 Task: Sort the unsolved tickets in your groups, group by No group in descending order.
Action: Mouse moved to (30, 304)
Screenshot: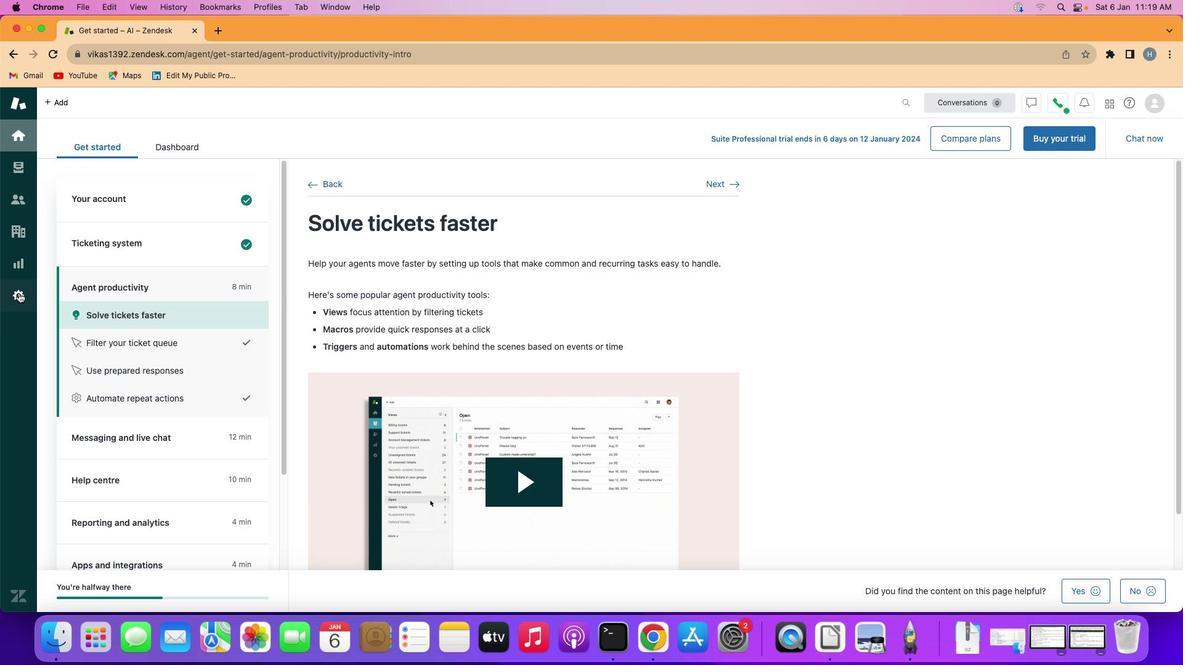 
Action: Mouse pressed left at (30, 304)
Screenshot: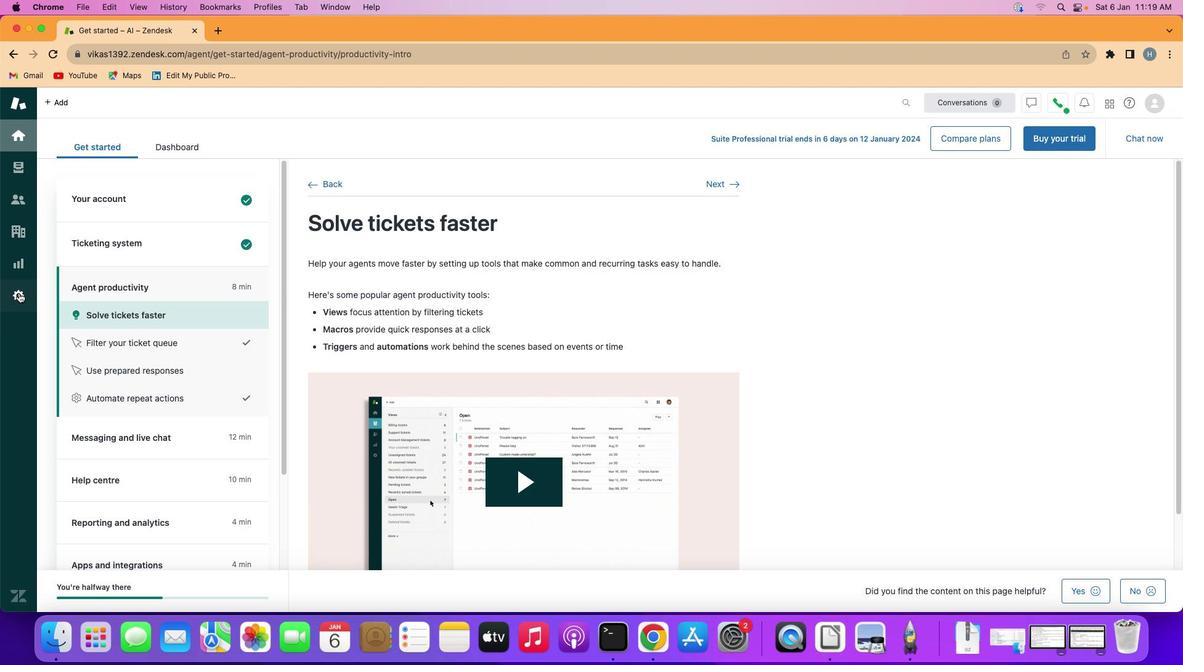 
Action: Mouse moved to (393, 500)
Screenshot: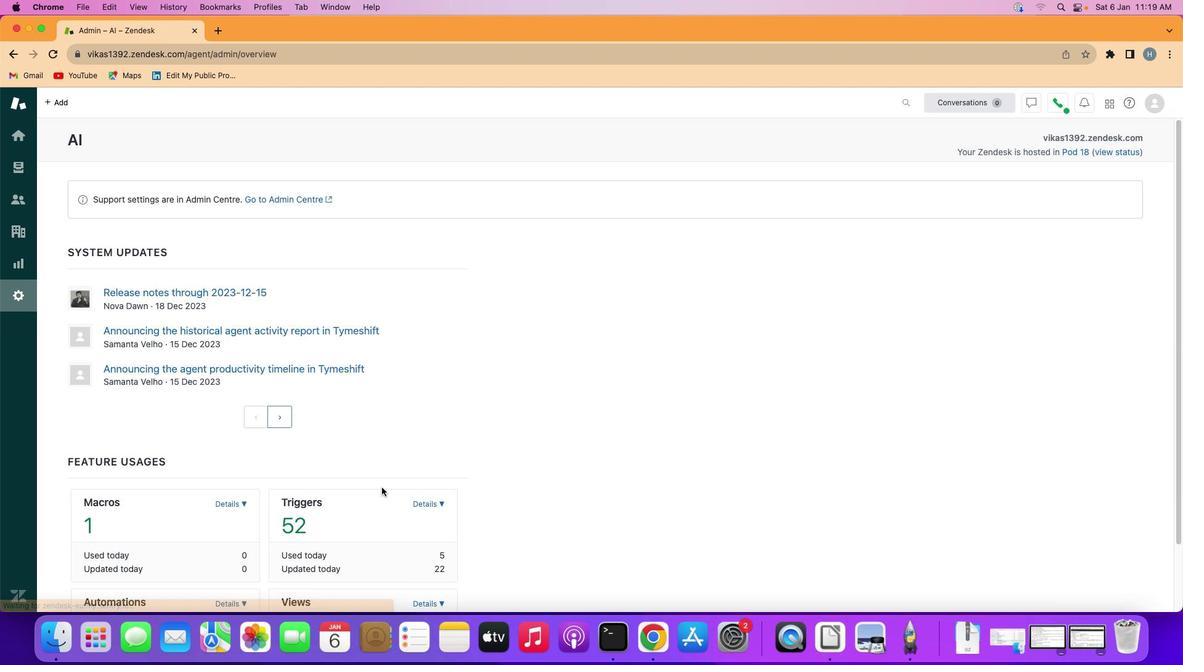 
Action: Mouse scrolled (393, 500) with delta (11, 12)
Screenshot: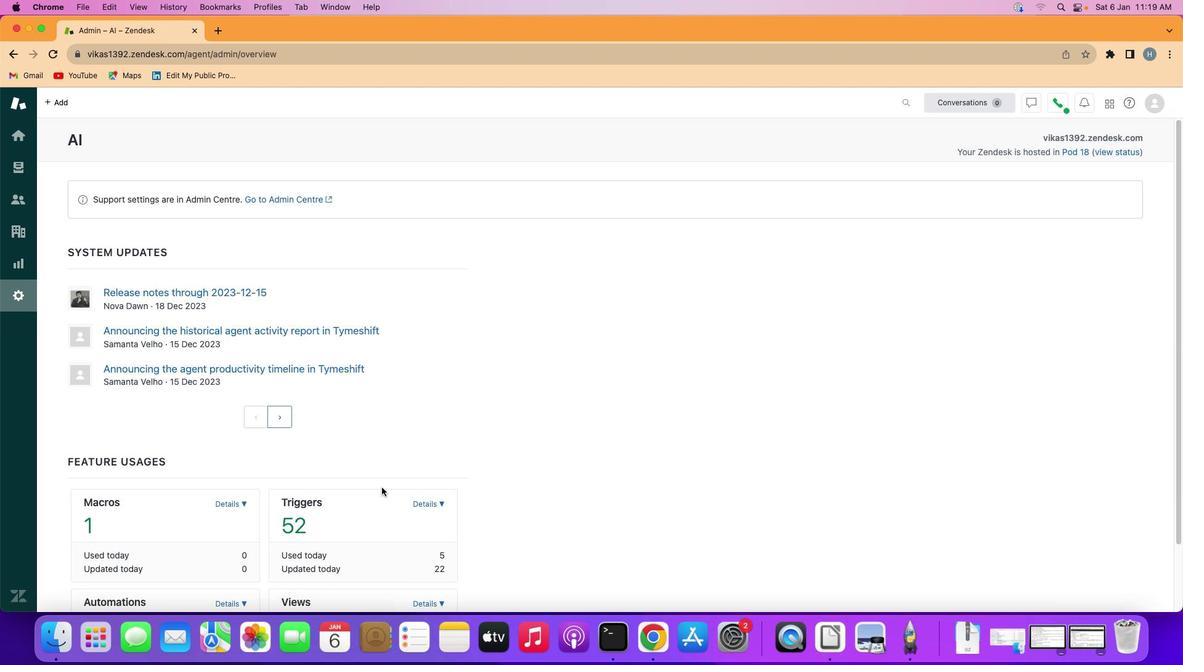
Action: Mouse moved to (393, 499)
Screenshot: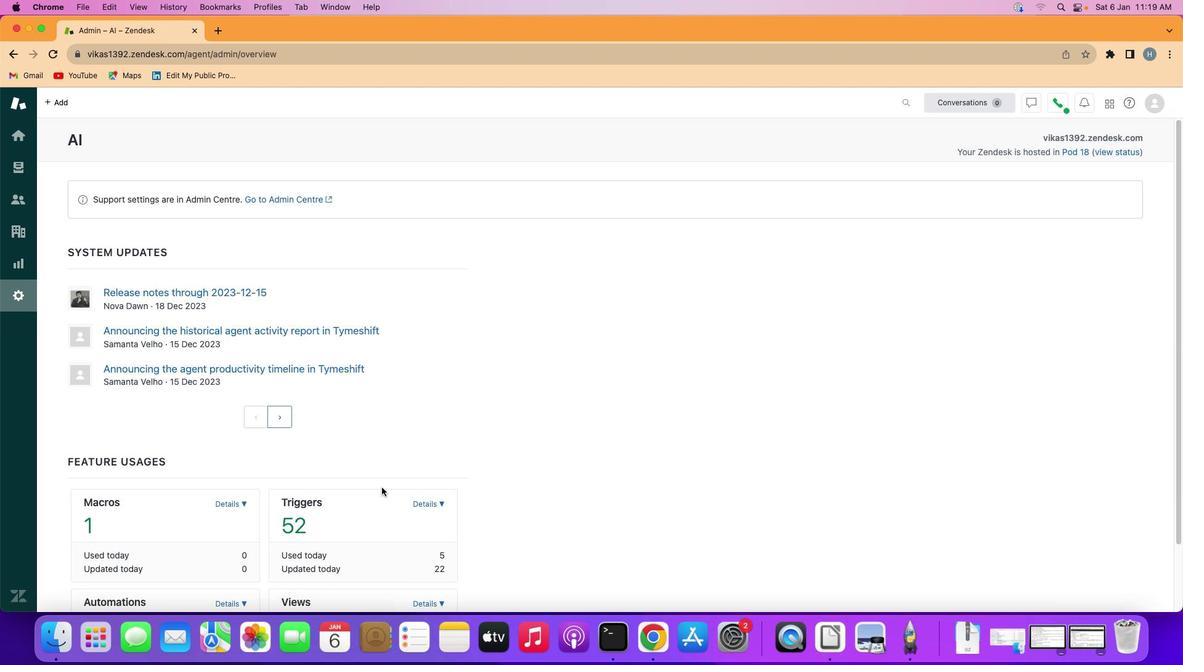 
Action: Mouse scrolled (393, 499) with delta (11, 10)
Screenshot: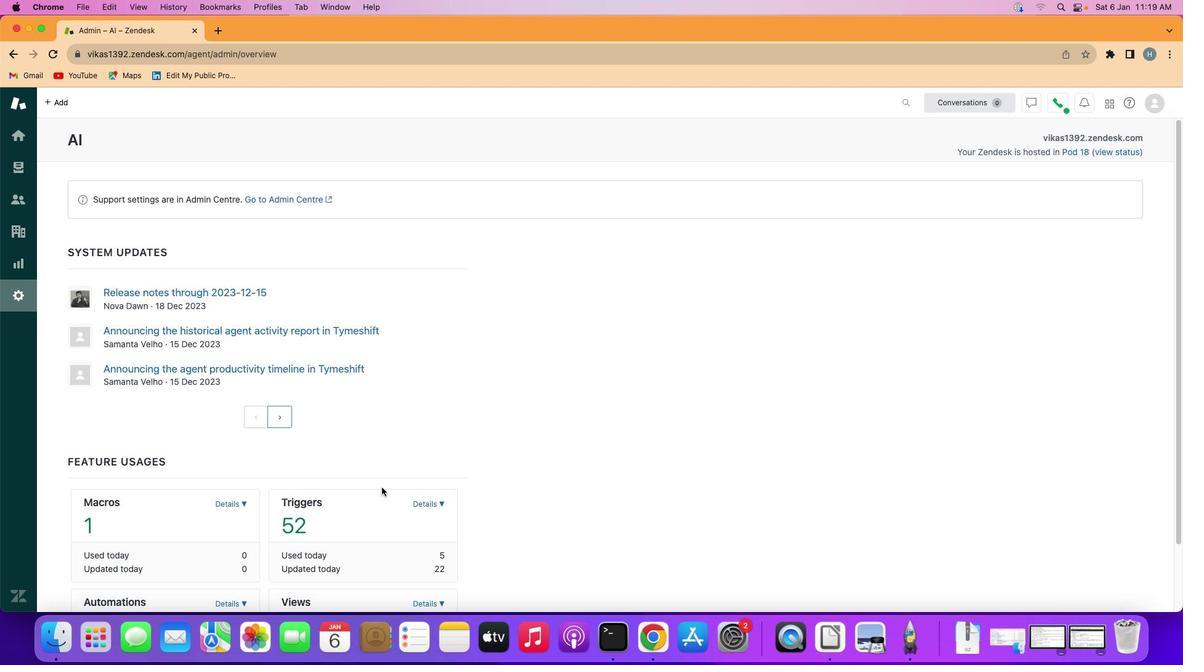 
Action: Mouse moved to (393, 499)
Screenshot: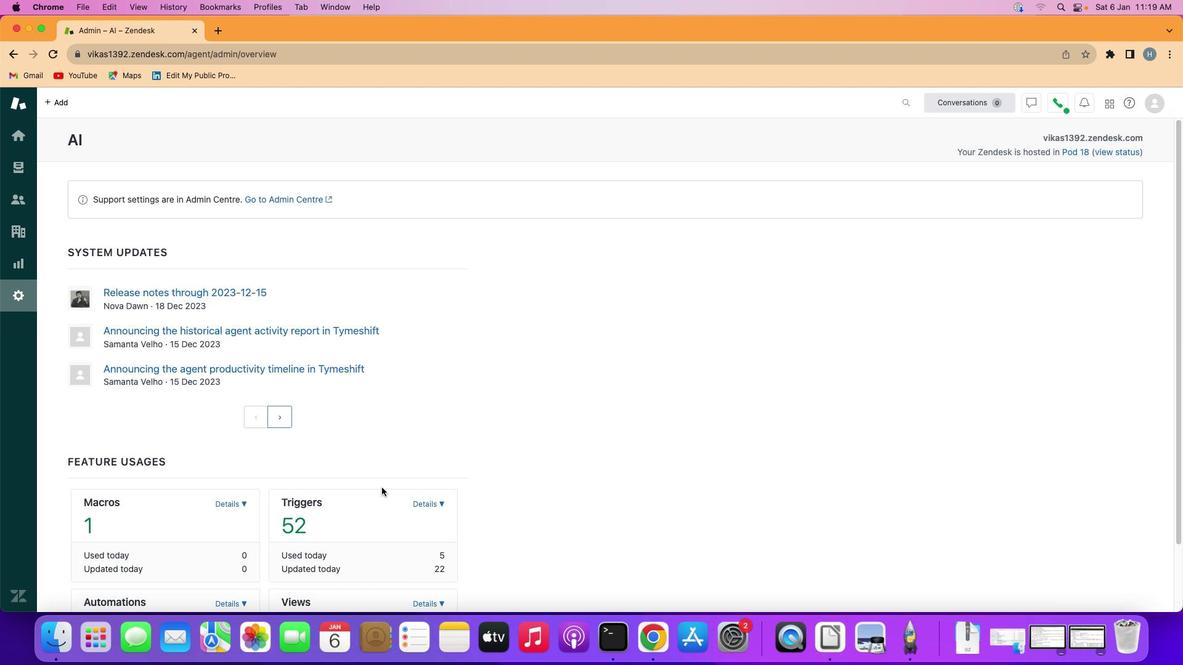 
Action: Mouse scrolled (393, 499) with delta (11, 11)
Screenshot: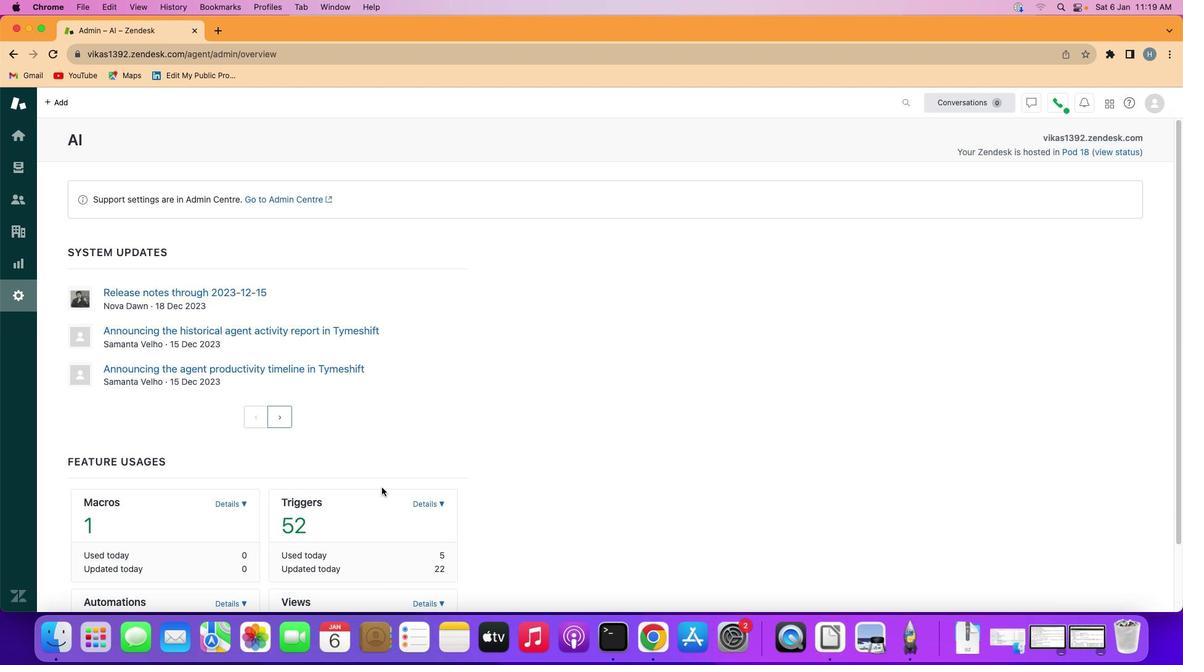 
Action: Mouse scrolled (393, 499) with delta (11, 9)
Screenshot: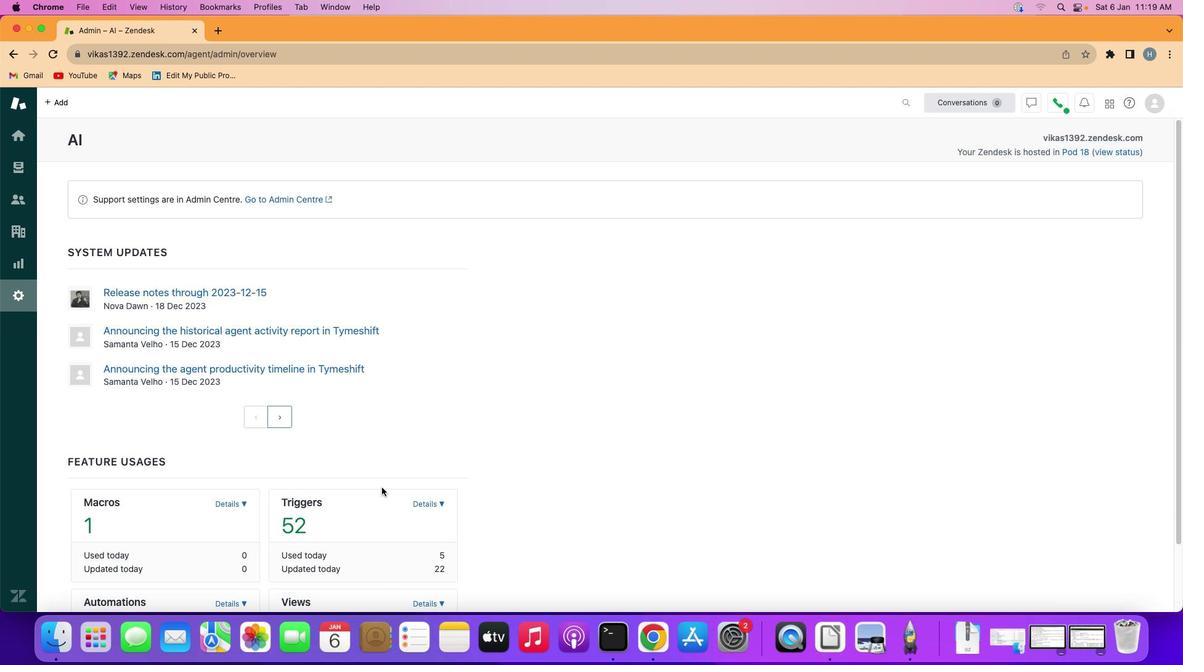 
Action: Mouse moved to (393, 499)
Screenshot: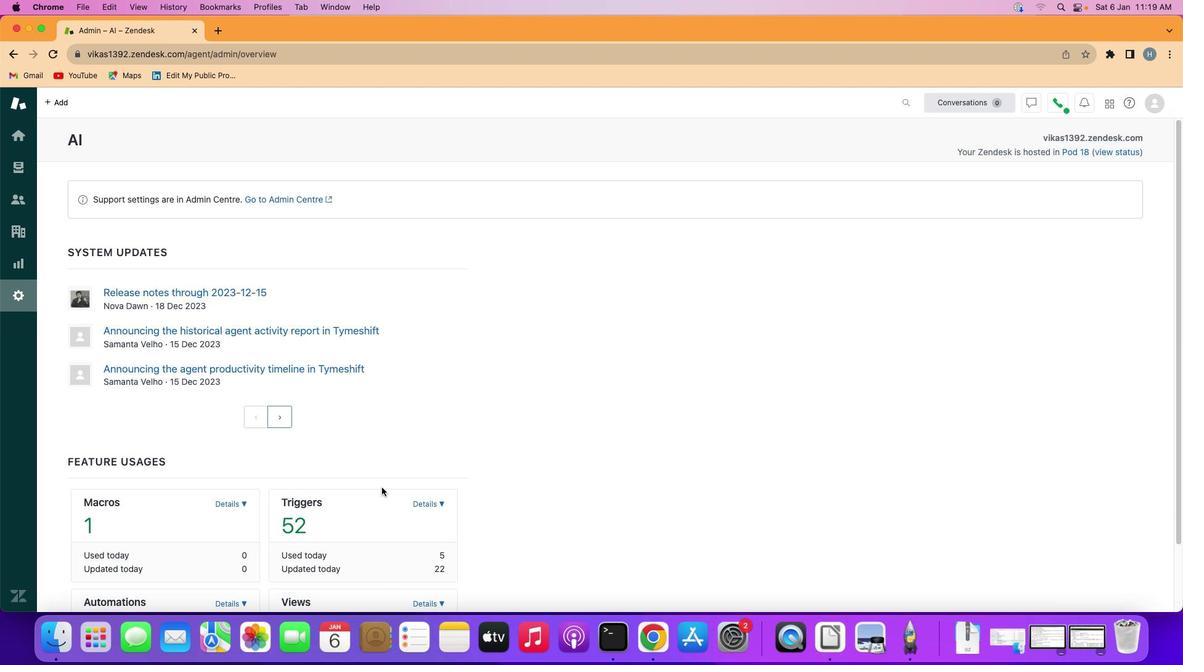 
Action: Mouse scrolled (393, 499) with delta (11, 9)
Screenshot: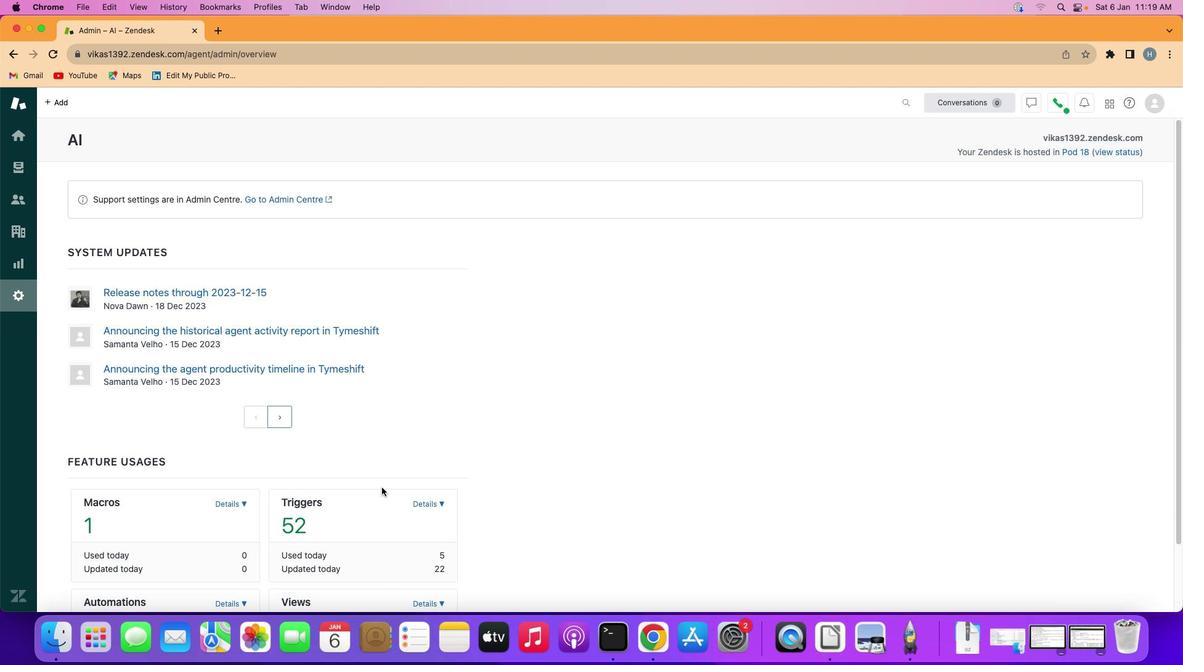 
Action: Mouse scrolled (393, 499) with delta (11, 9)
Screenshot: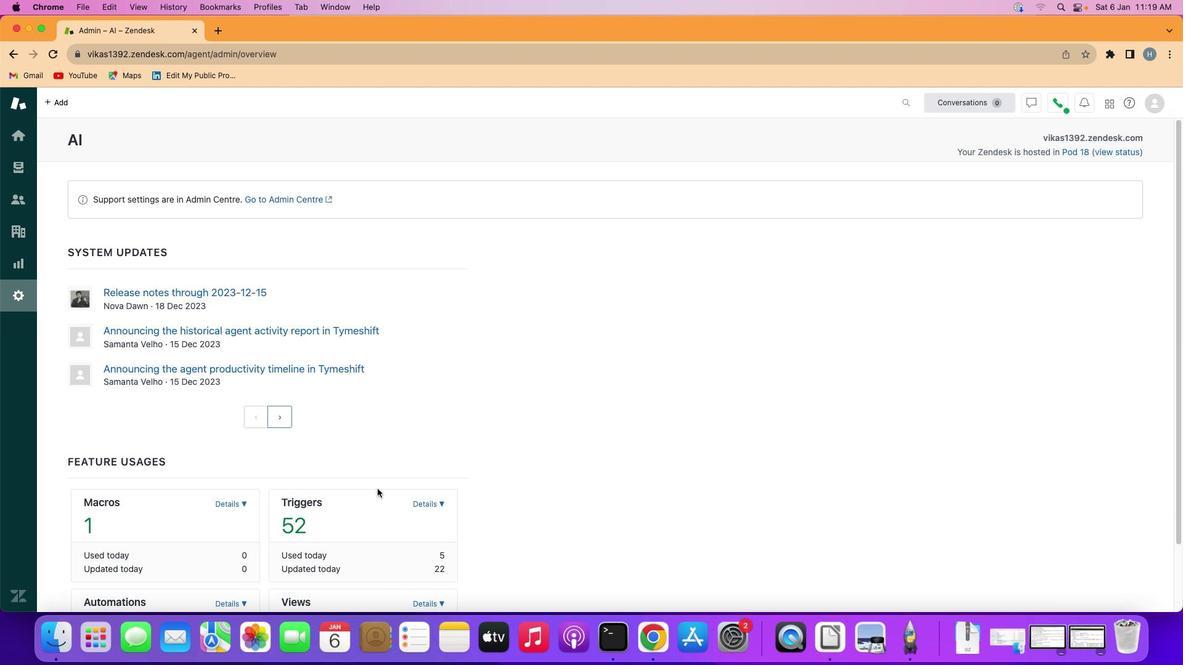 
Action: Mouse moved to (400, 521)
Screenshot: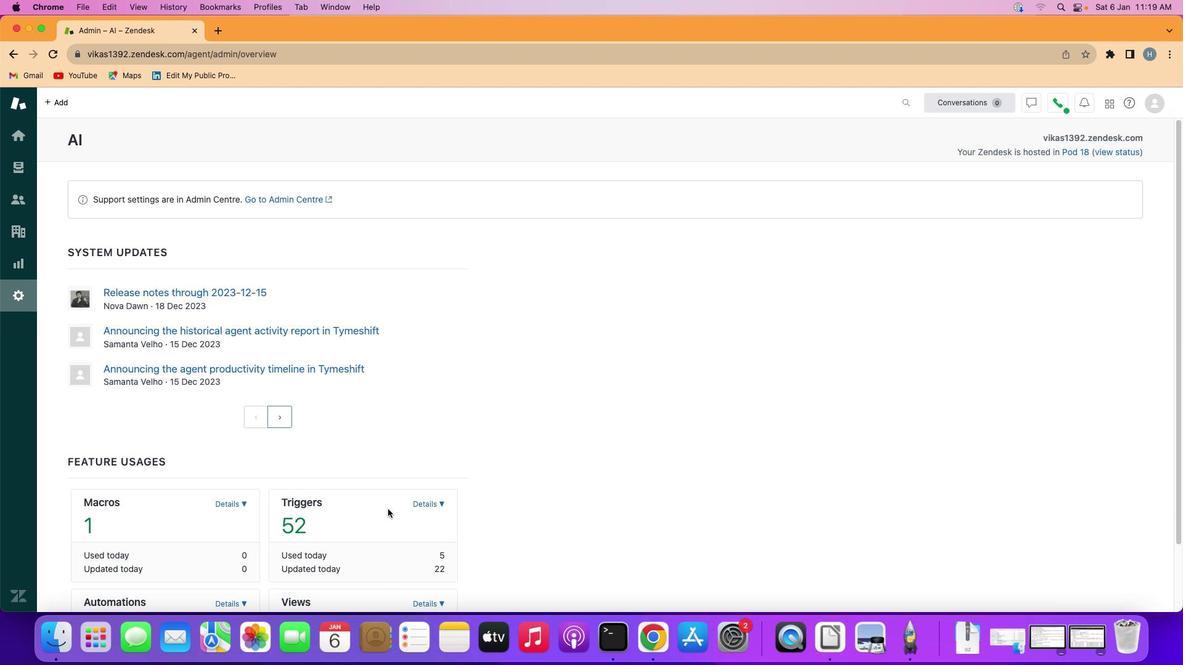 
Action: Mouse scrolled (400, 521) with delta (11, 11)
Screenshot: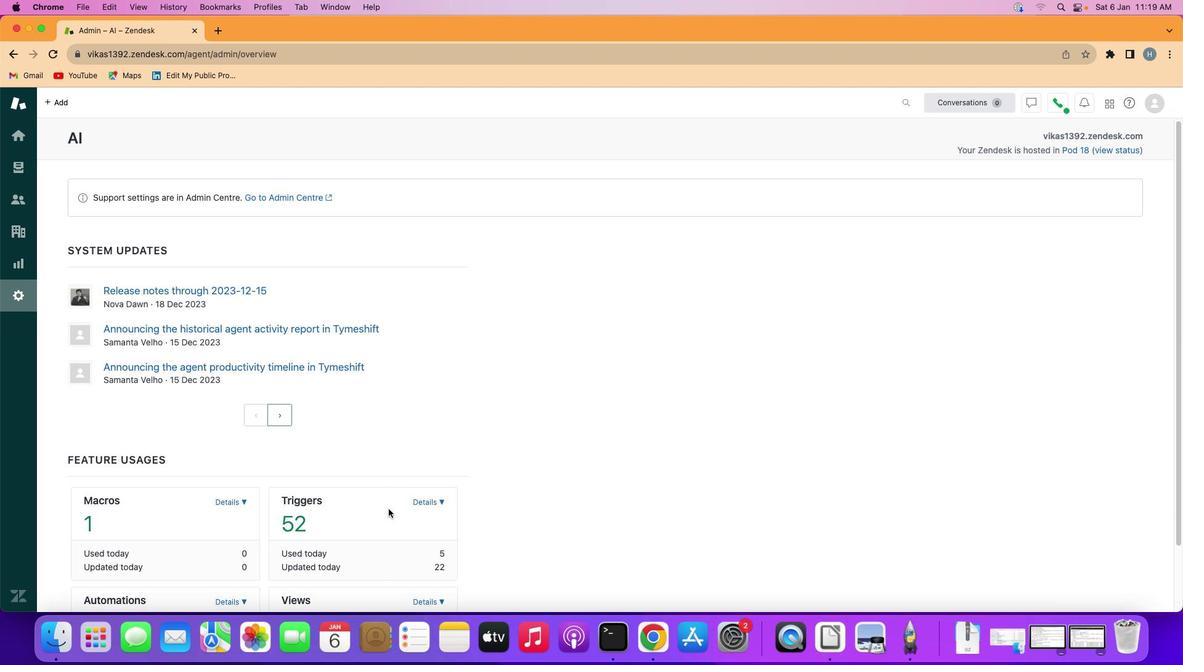 
Action: Mouse moved to (400, 521)
Screenshot: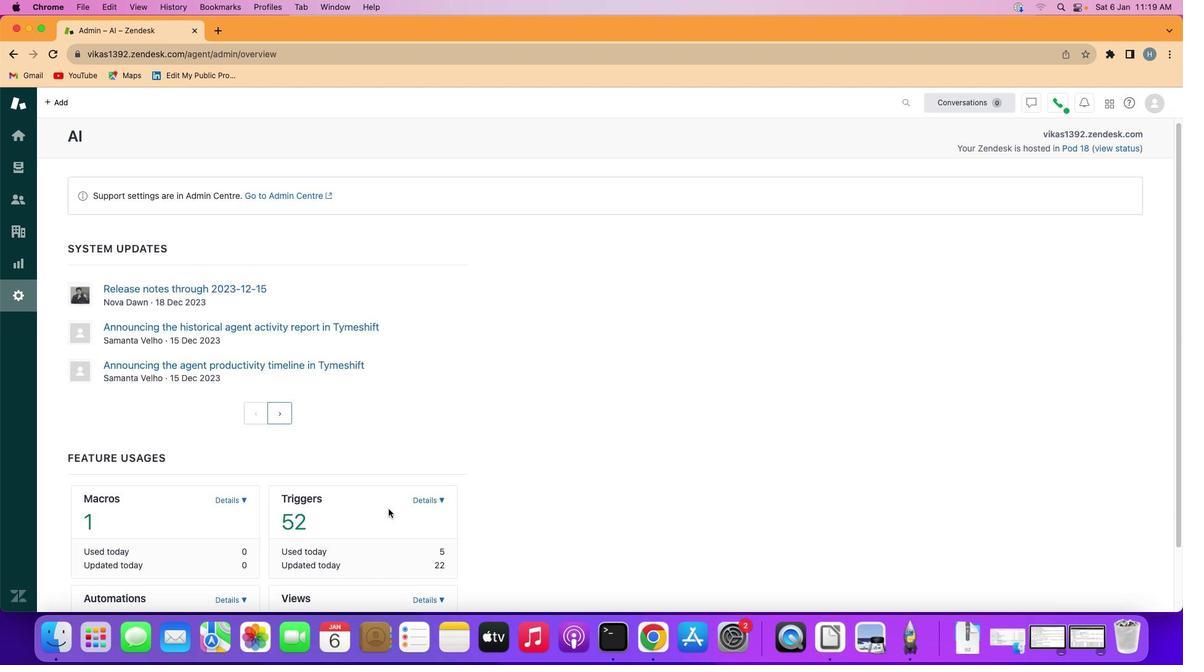 
Action: Mouse scrolled (400, 521) with delta (11, 11)
Screenshot: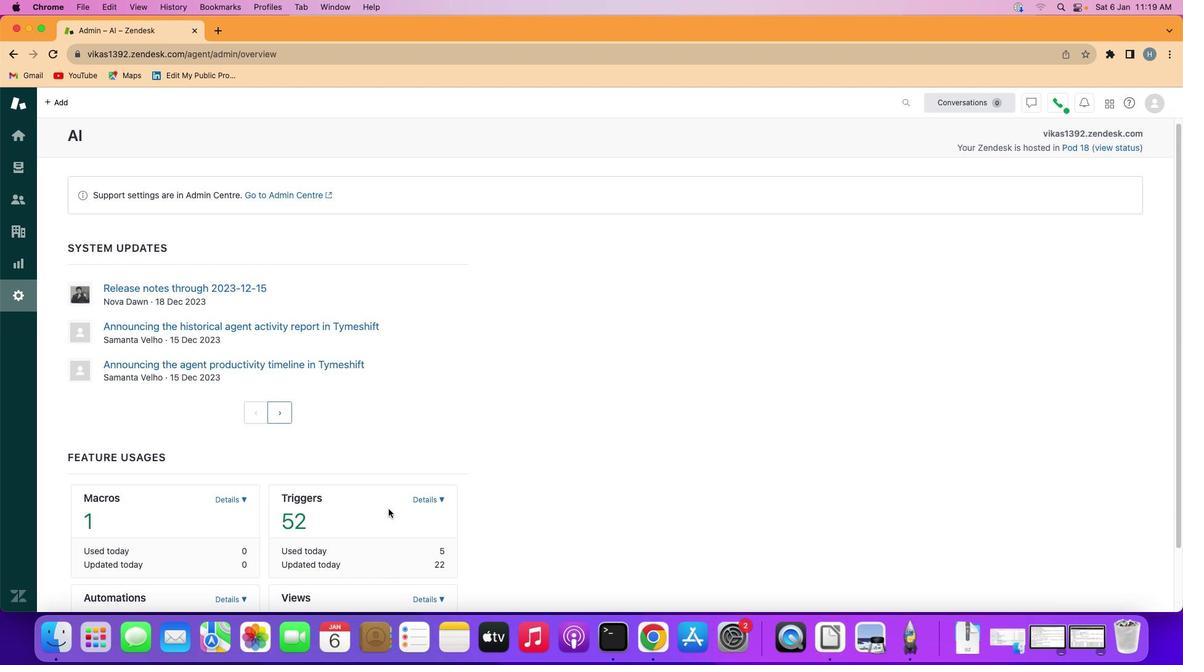 
Action: Mouse scrolled (400, 521) with delta (11, 11)
Screenshot: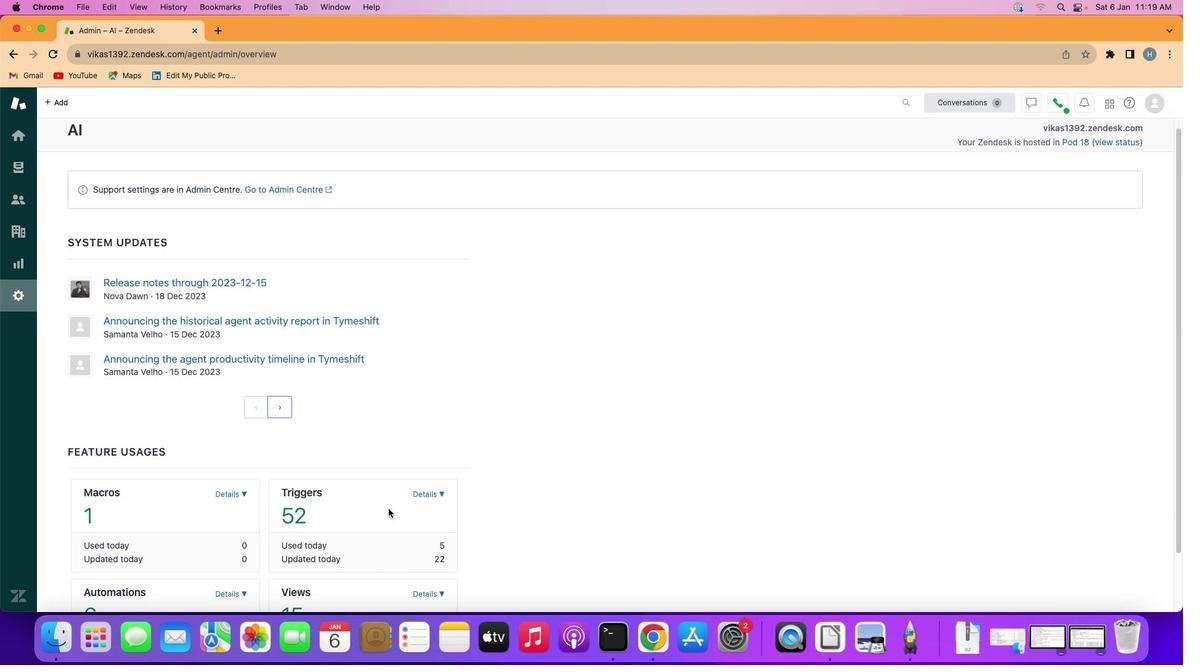 
Action: Mouse moved to (400, 521)
Screenshot: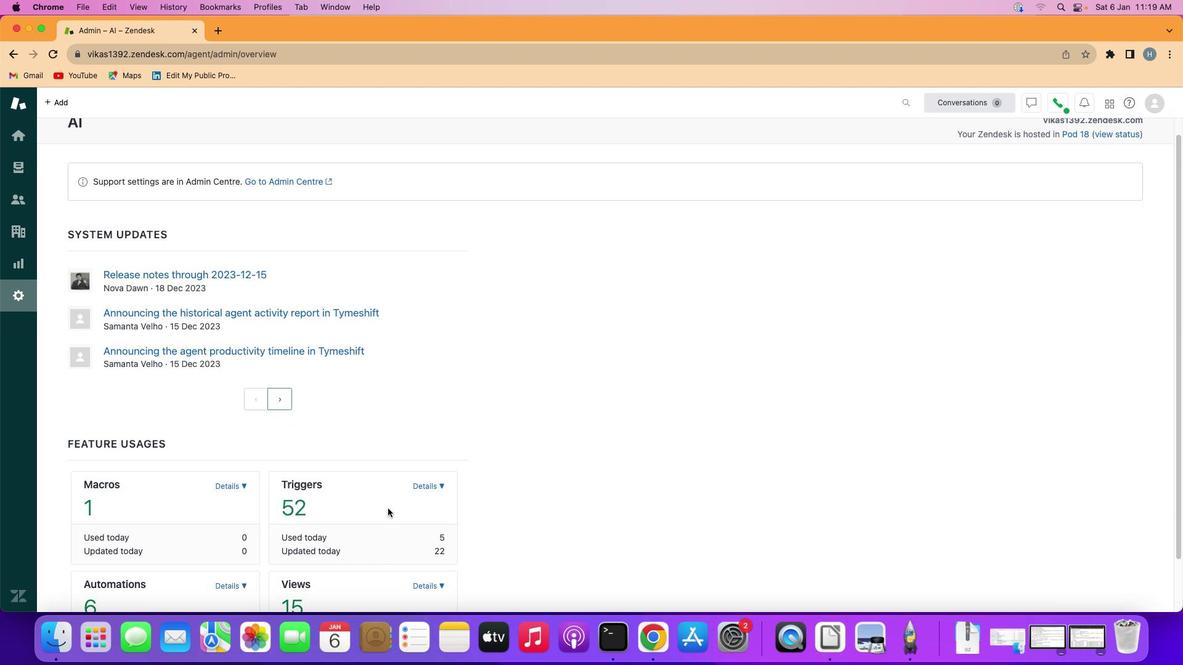 
Action: Mouse scrolled (400, 521) with delta (11, 11)
Screenshot: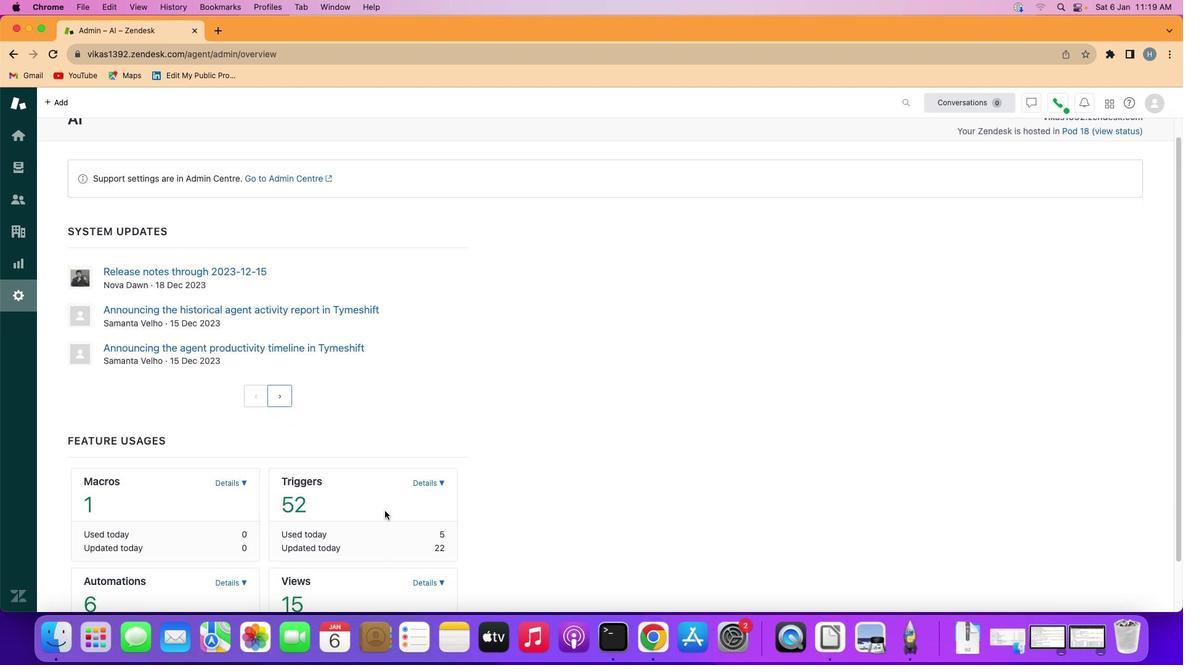 
Action: Mouse moved to (363, 526)
Screenshot: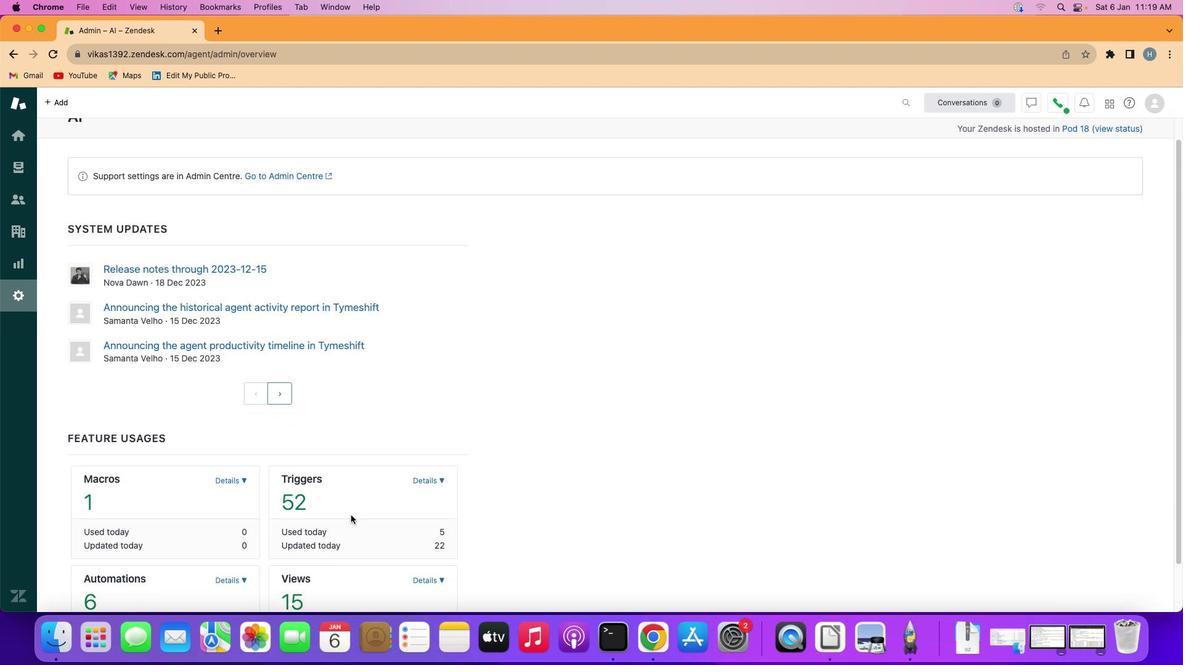 
Action: Mouse scrolled (363, 526) with delta (11, 11)
Screenshot: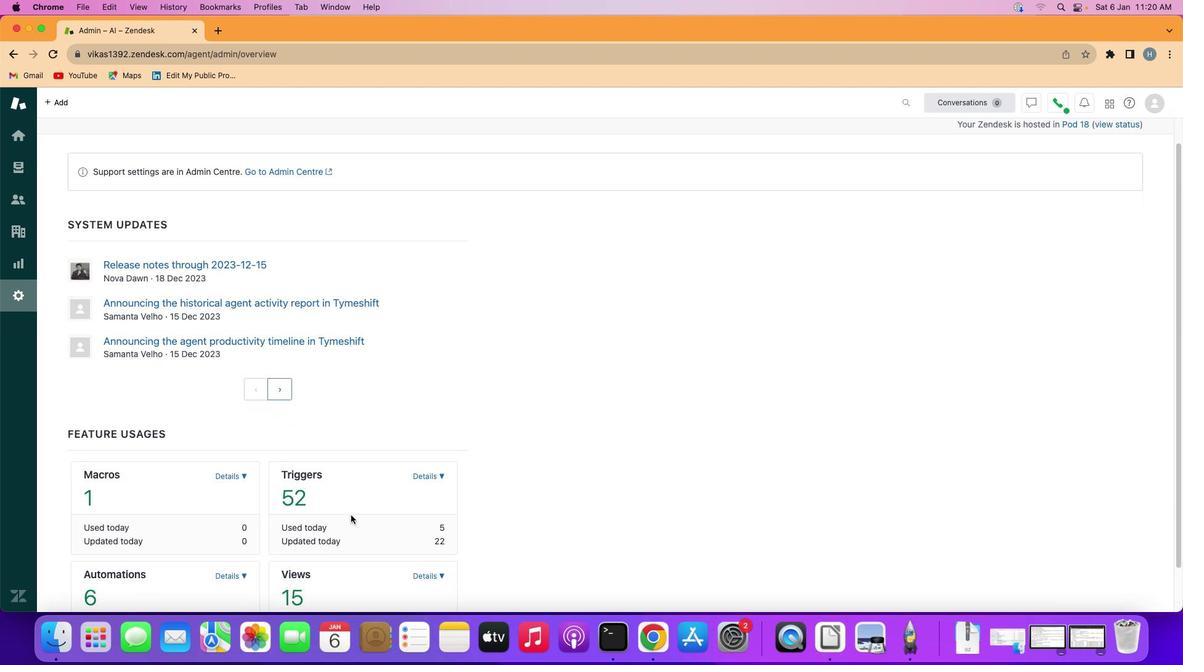 
Action: Mouse moved to (362, 526)
Screenshot: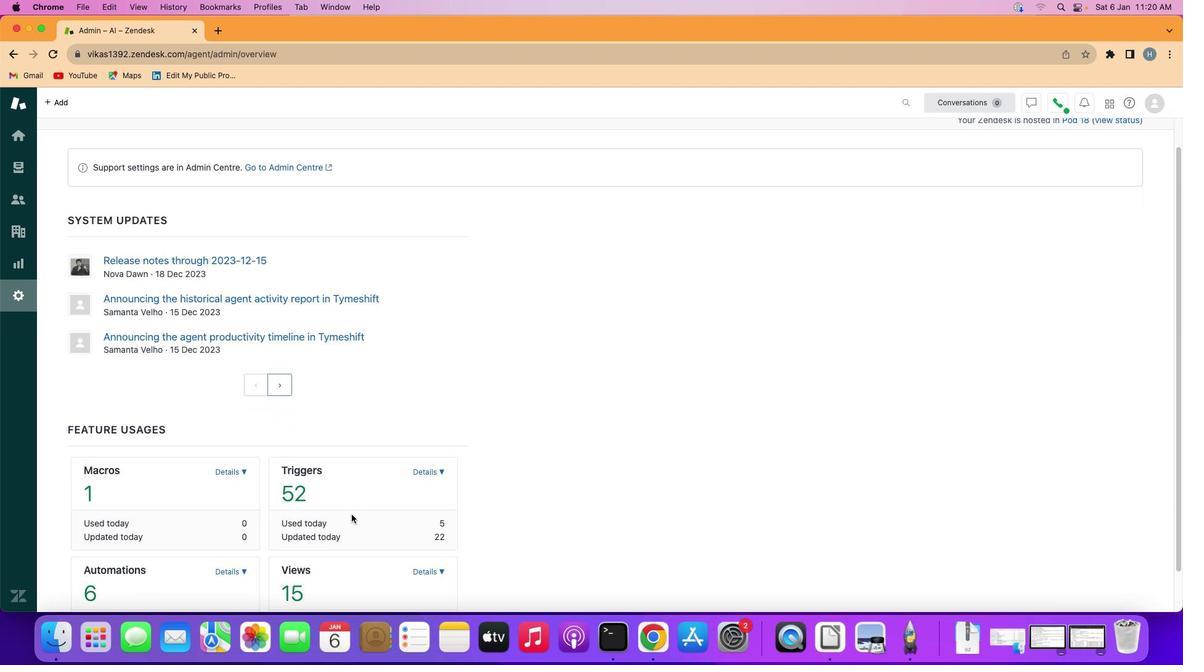 
Action: Mouse scrolled (362, 526) with delta (11, 11)
Screenshot: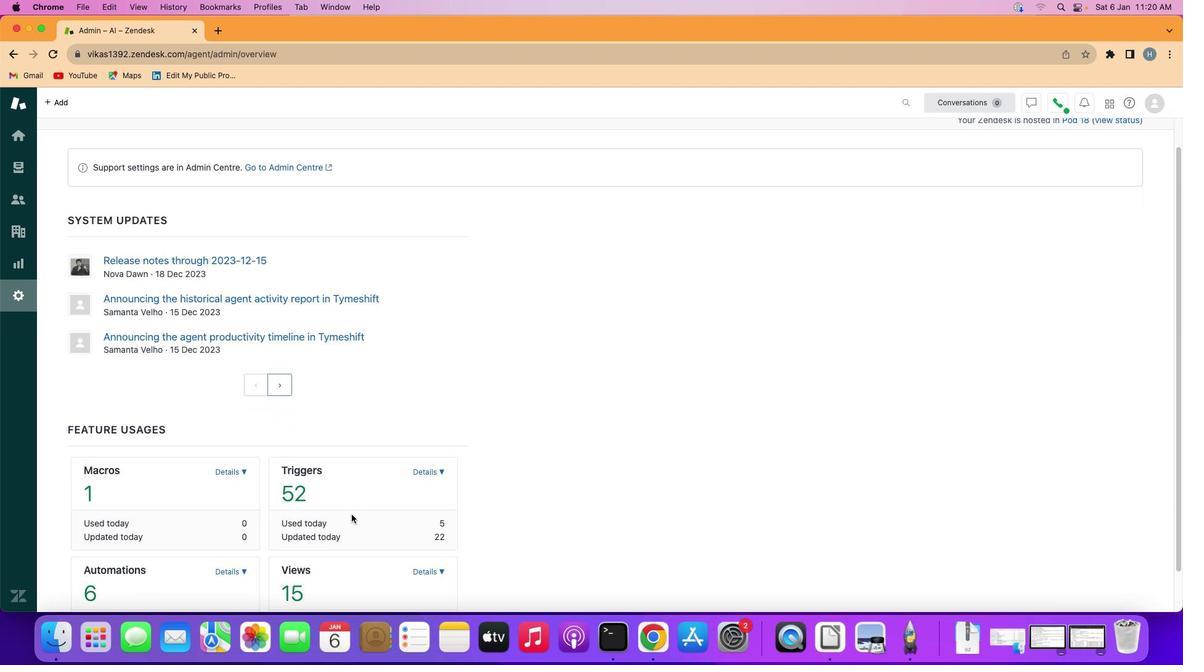 
Action: Mouse scrolled (362, 526) with delta (11, 12)
Screenshot: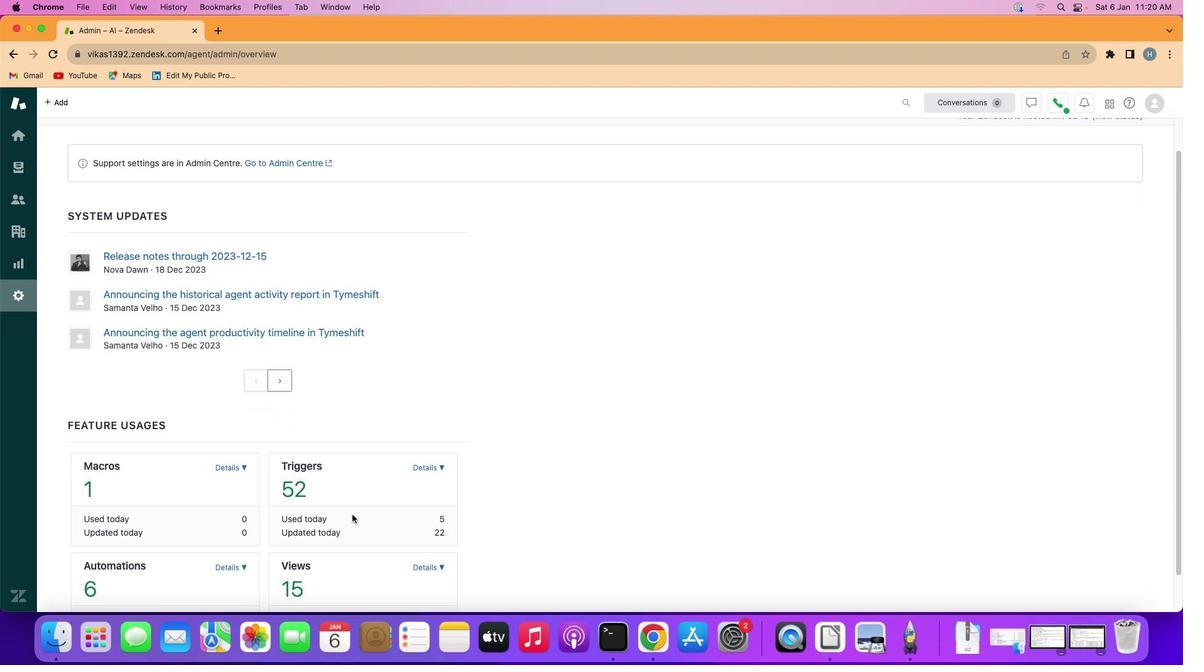 
Action: Mouse scrolled (362, 526) with delta (11, 10)
Screenshot: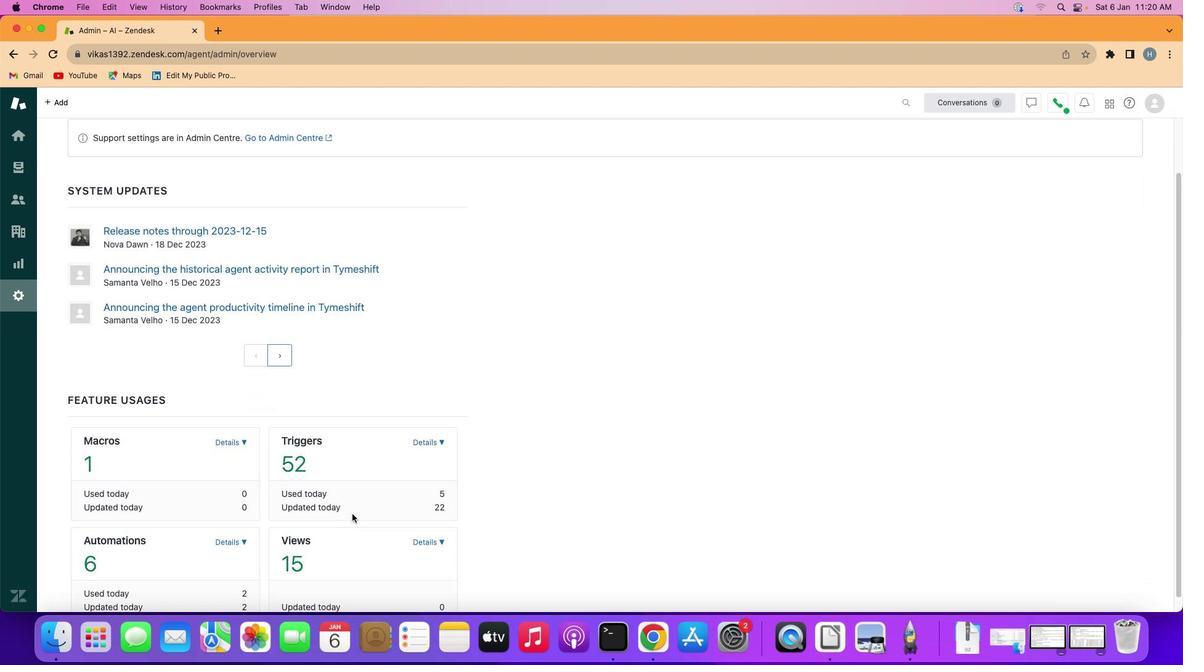 
Action: Mouse moved to (363, 526)
Screenshot: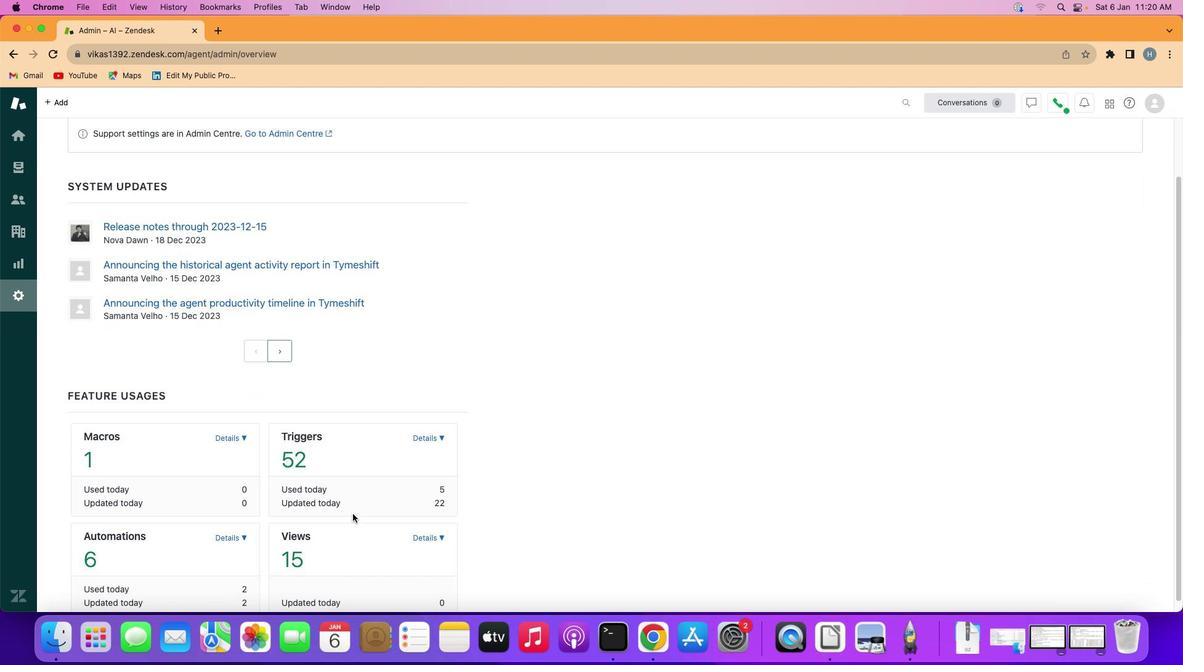 
Action: Mouse scrolled (363, 526) with delta (11, 11)
Screenshot: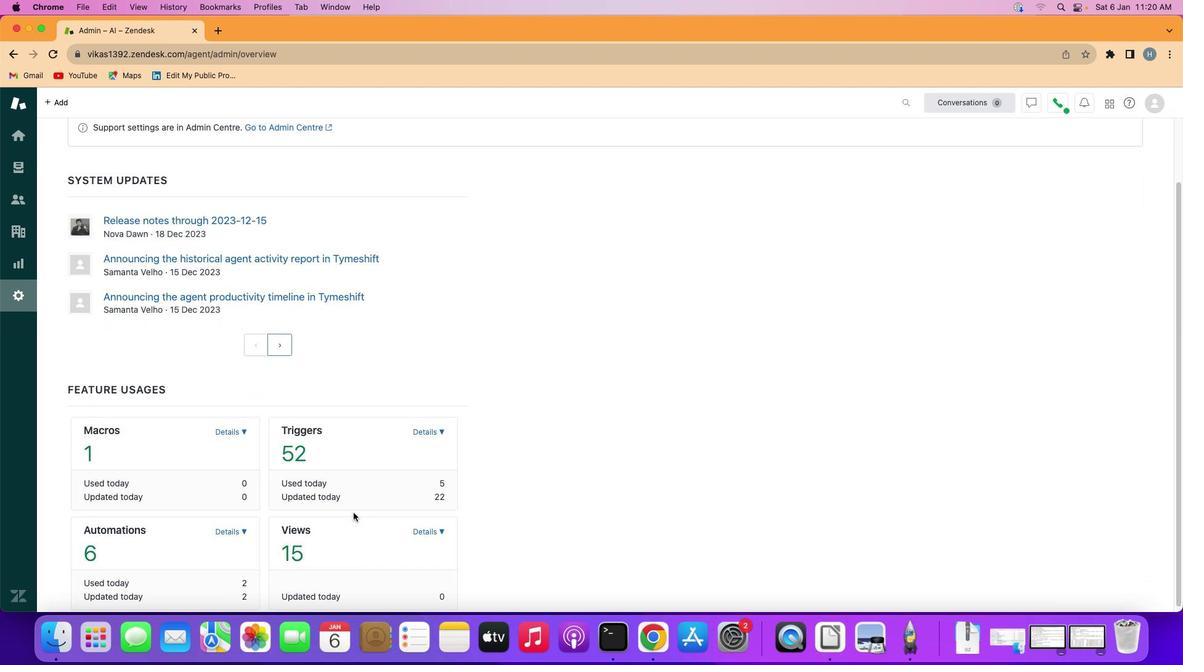 
Action: Mouse moved to (451, 538)
Screenshot: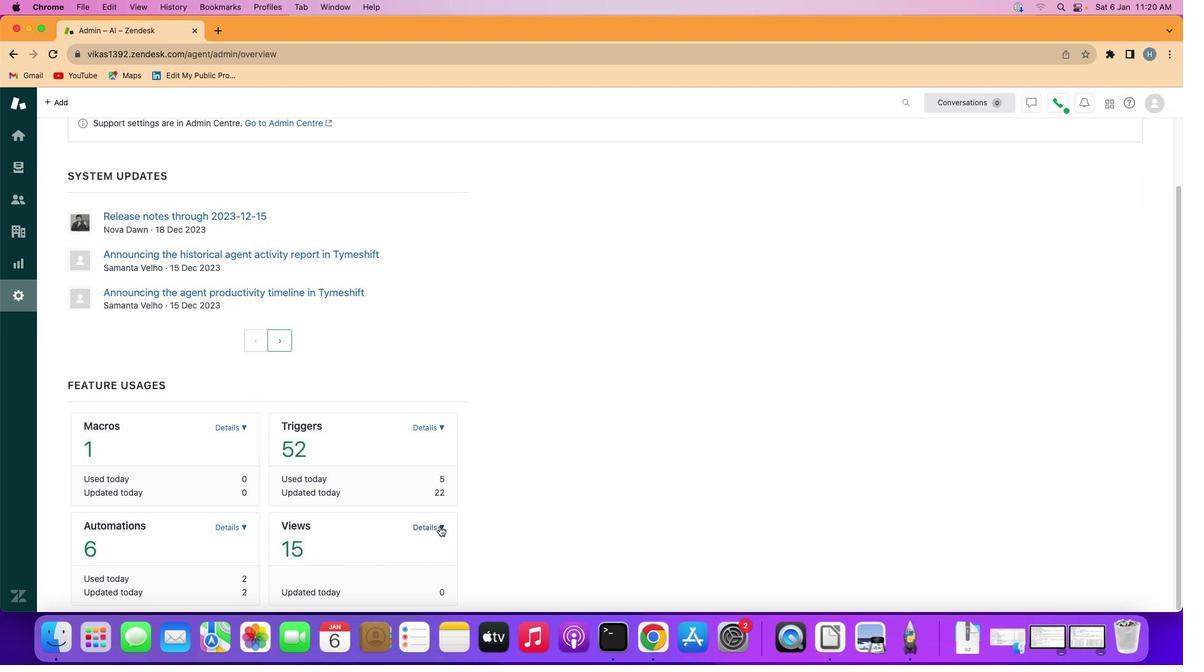 
Action: Mouse pressed left at (451, 538)
Screenshot: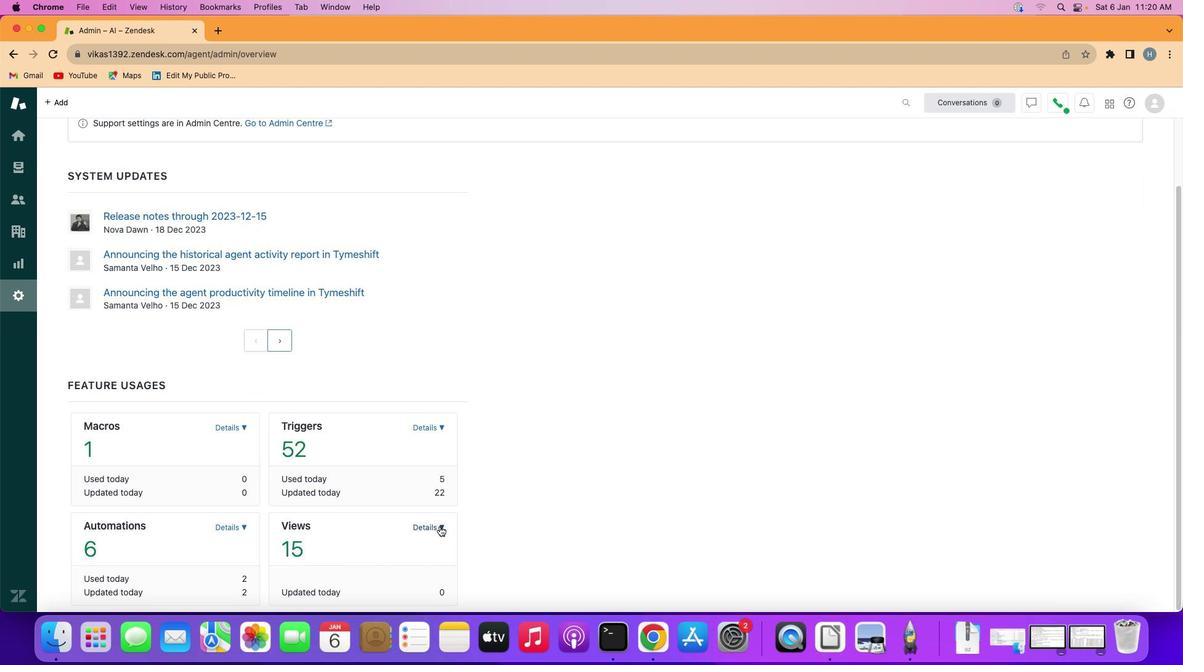 
Action: Mouse moved to (363, 587)
Screenshot: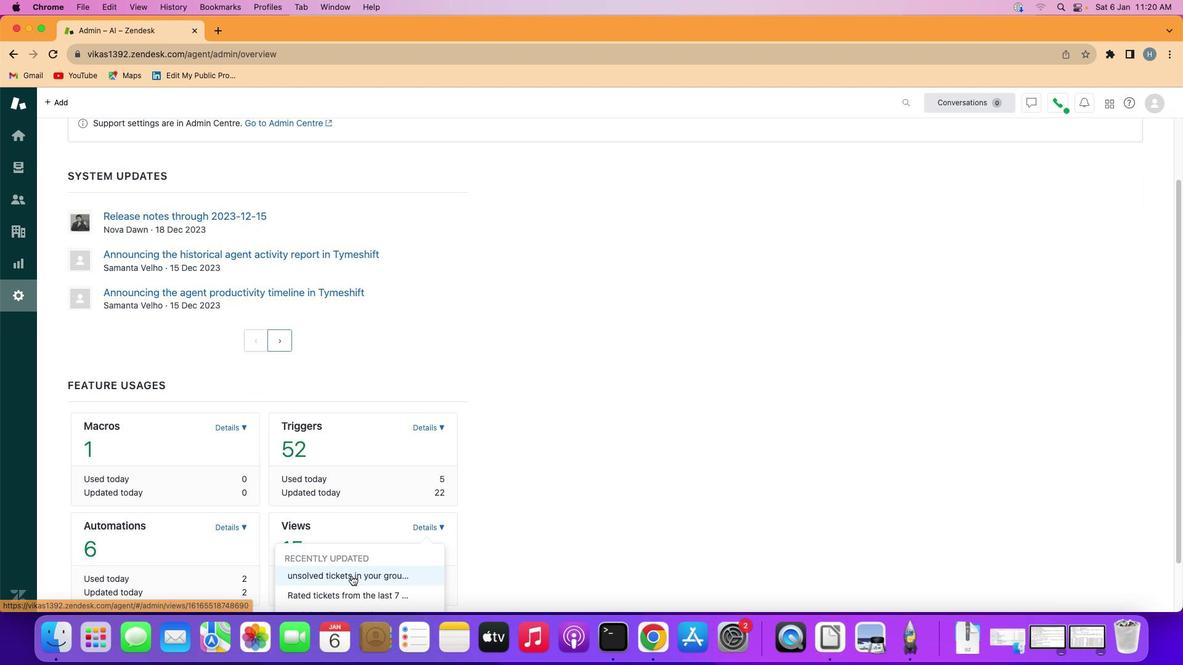 
Action: Mouse pressed left at (363, 587)
Screenshot: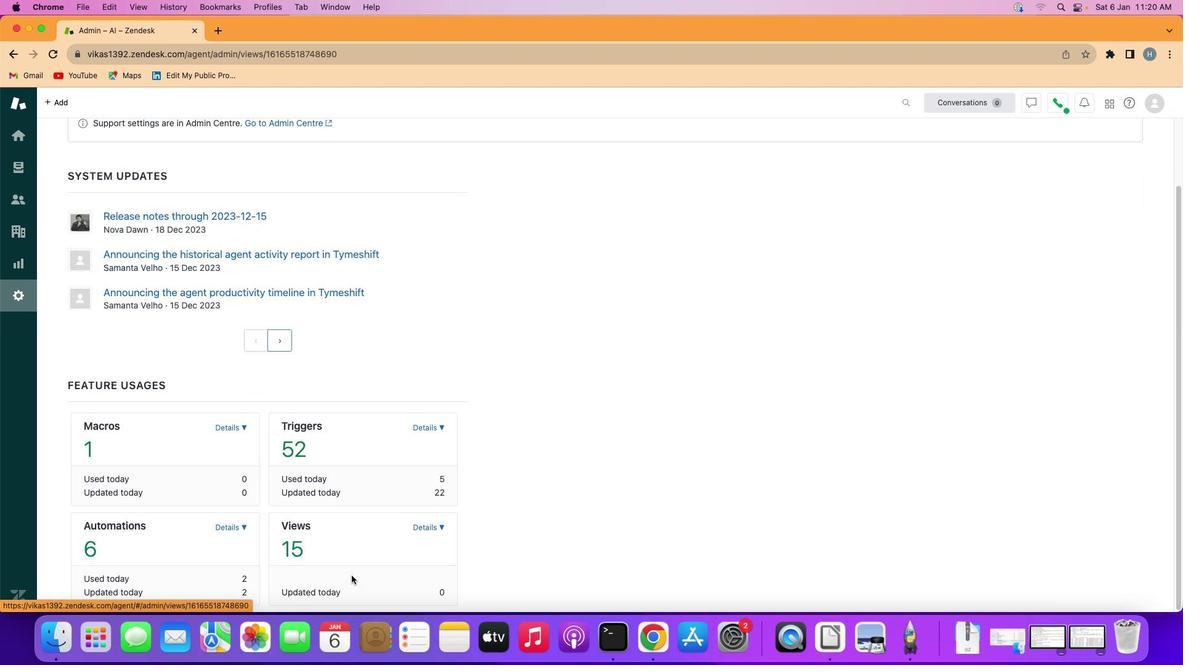 
Action: Mouse moved to (382, 403)
Screenshot: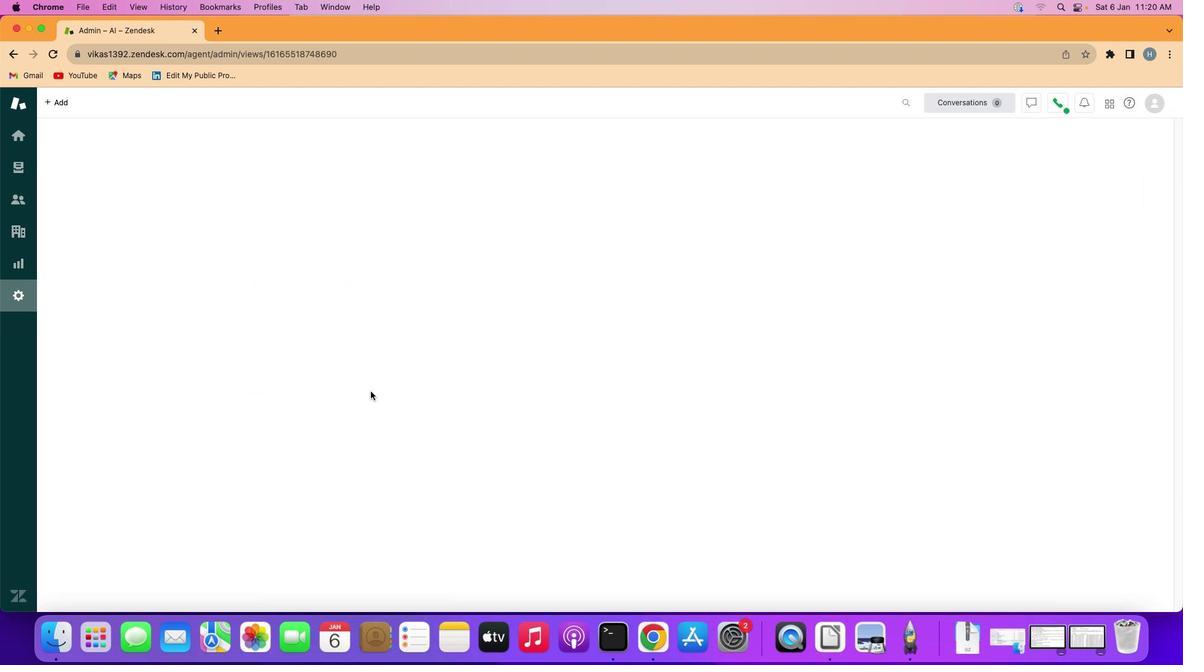 
Action: Mouse scrolled (382, 403) with delta (11, 11)
Screenshot: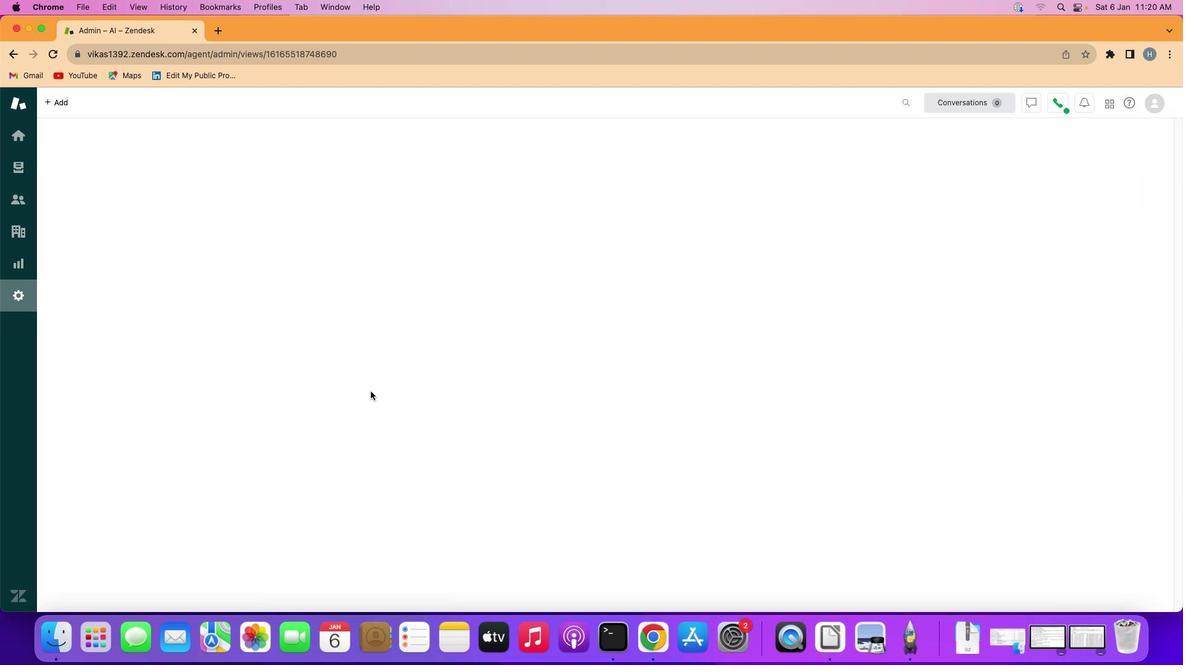 
Action: Mouse moved to (382, 403)
Screenshot: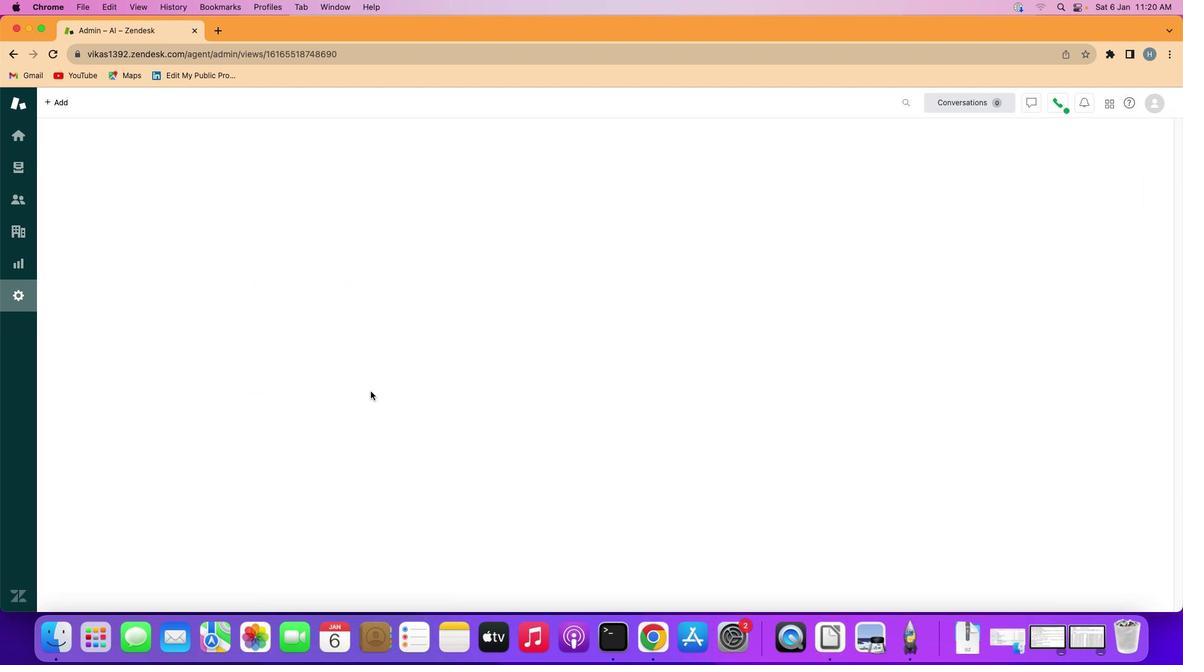 
Action: Mouse scrolled (382, 403) with delta (11, 11)
Screenshot: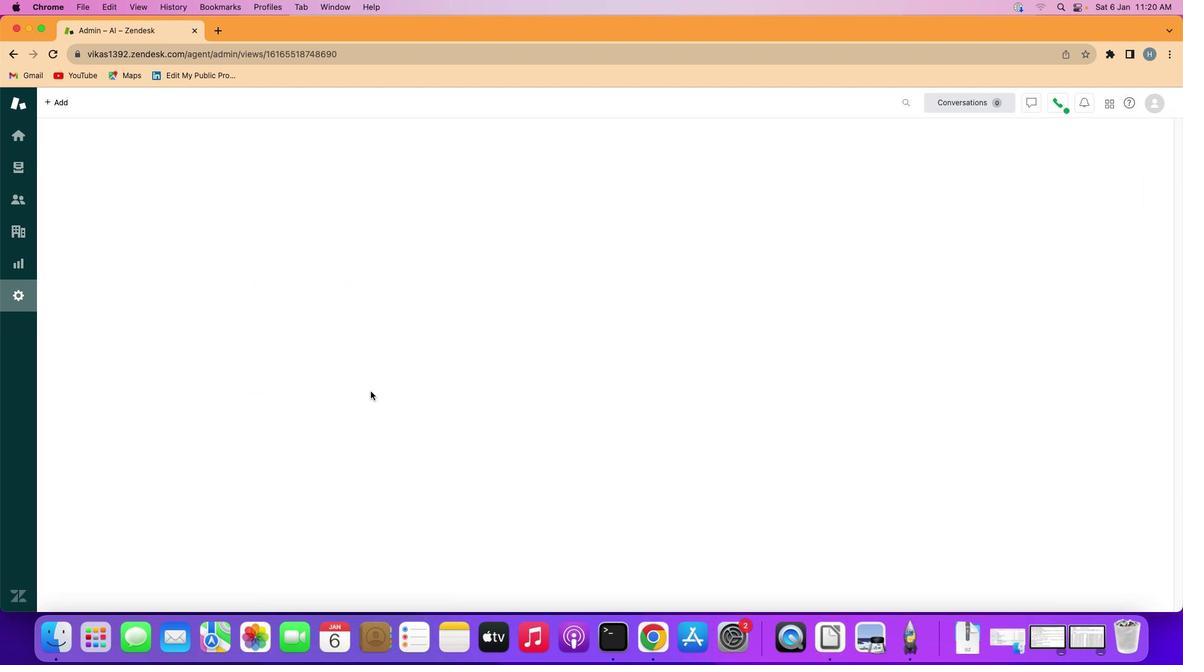 
Action: Mouse moved to (382, 403)
Screenshot: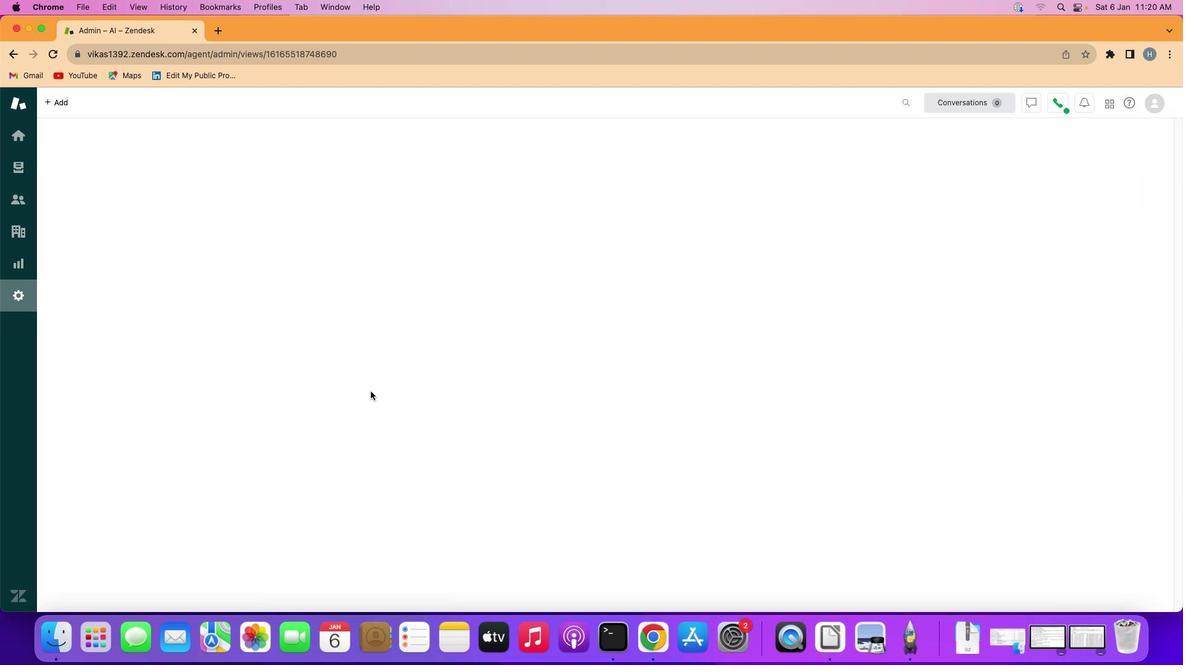 
Action: Mouse scrolled (382, 403) with delta (11, 11)
Screenshot: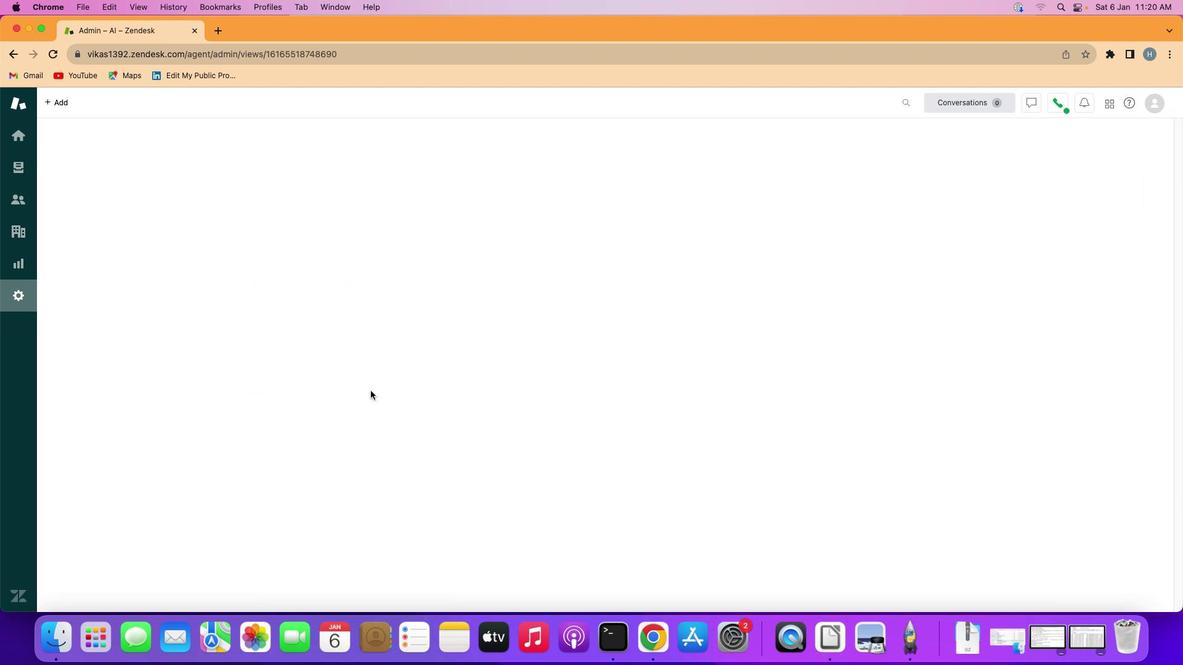 
Action: Mouse scrolled (382, 403) with delta (11, 10)
Screenshot: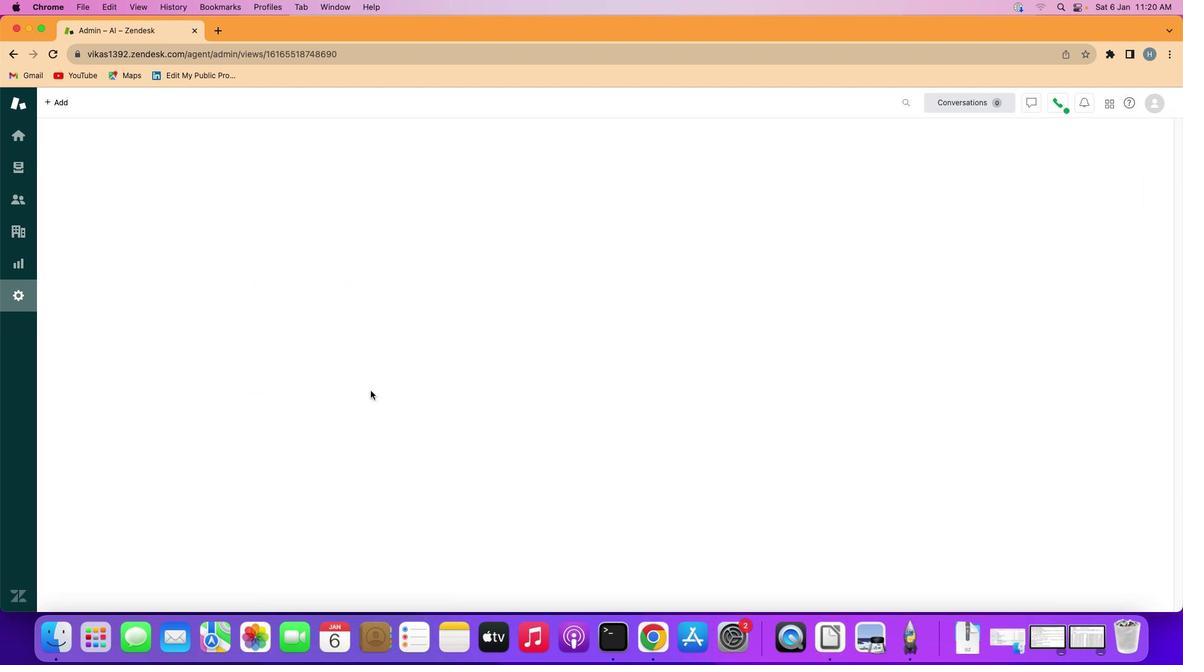 
Action: Mouse moved to (382, 403)
Screenshot: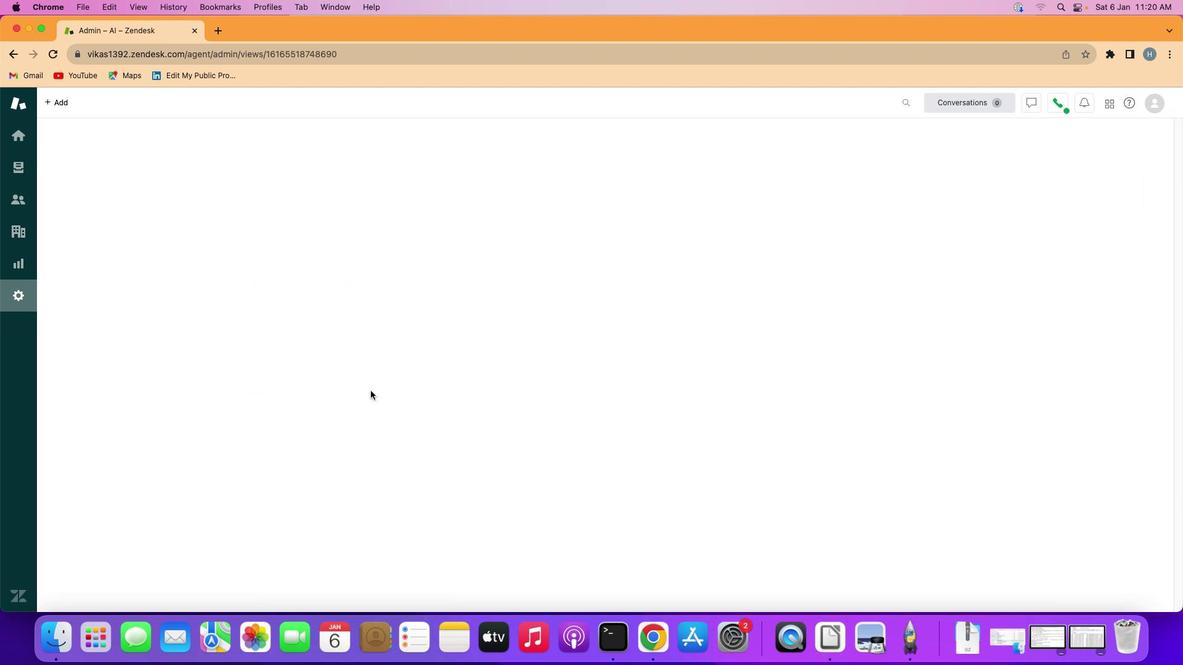 
Action: Mouse scrolled (382, 403) with delta (11, 10)
Screenshot: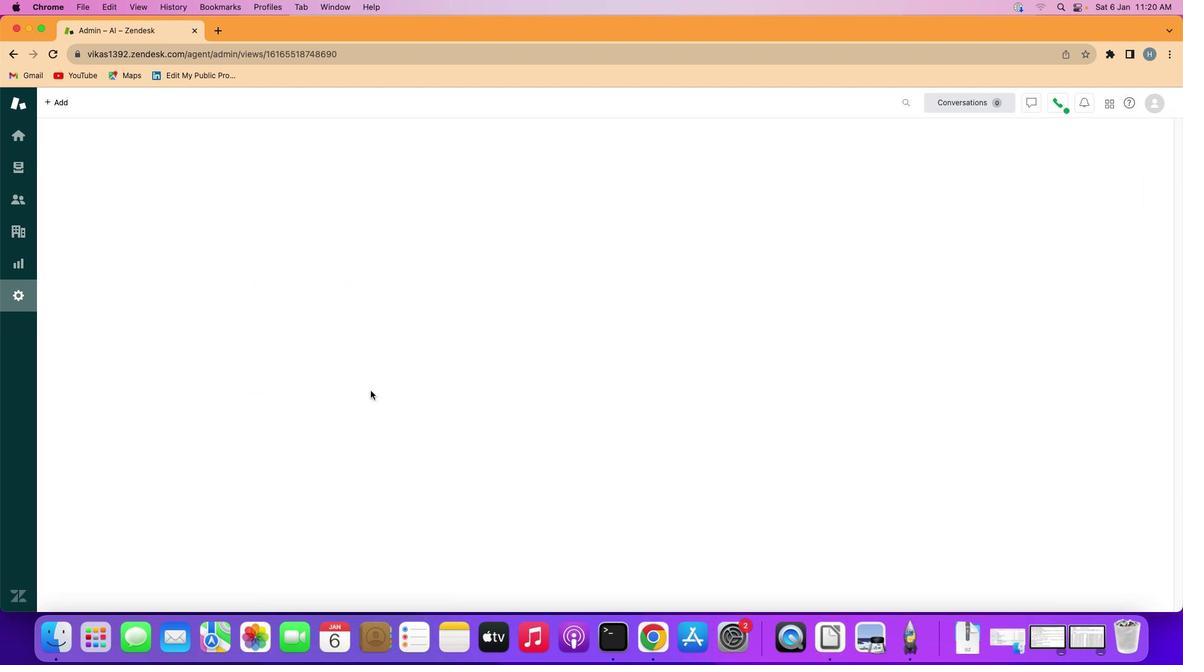
Action: Mouse scrolled (382, 403) with delta (11, 11)
Screenshot: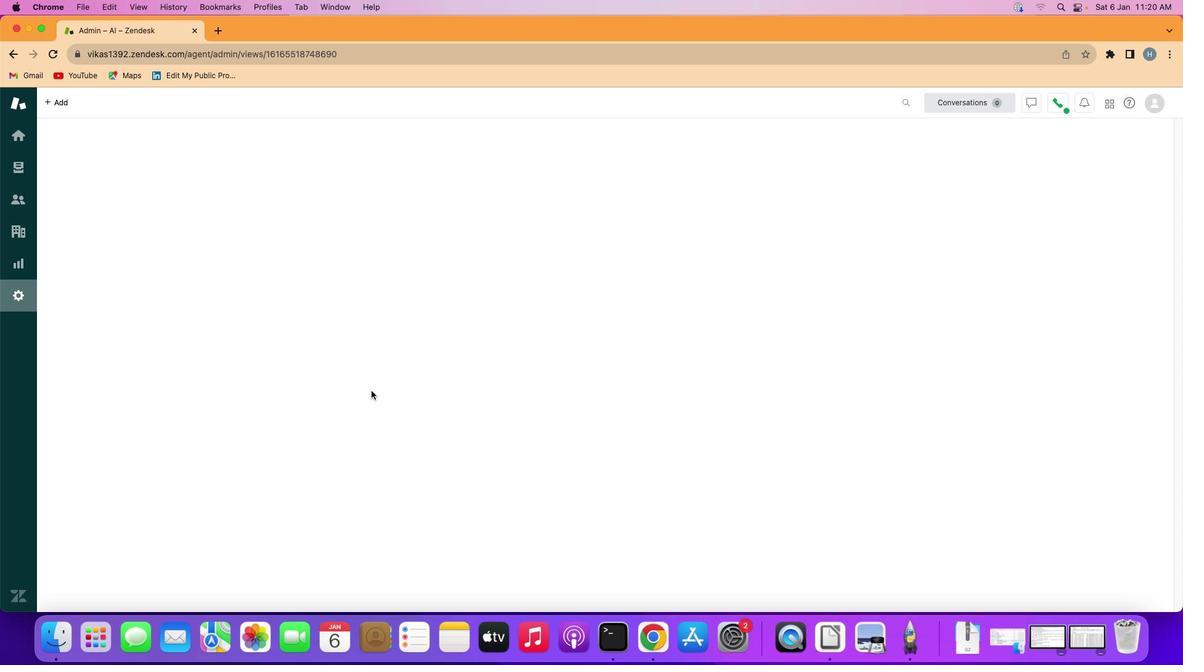 
Action: Mouse moved to (382, 402)
Screenshot: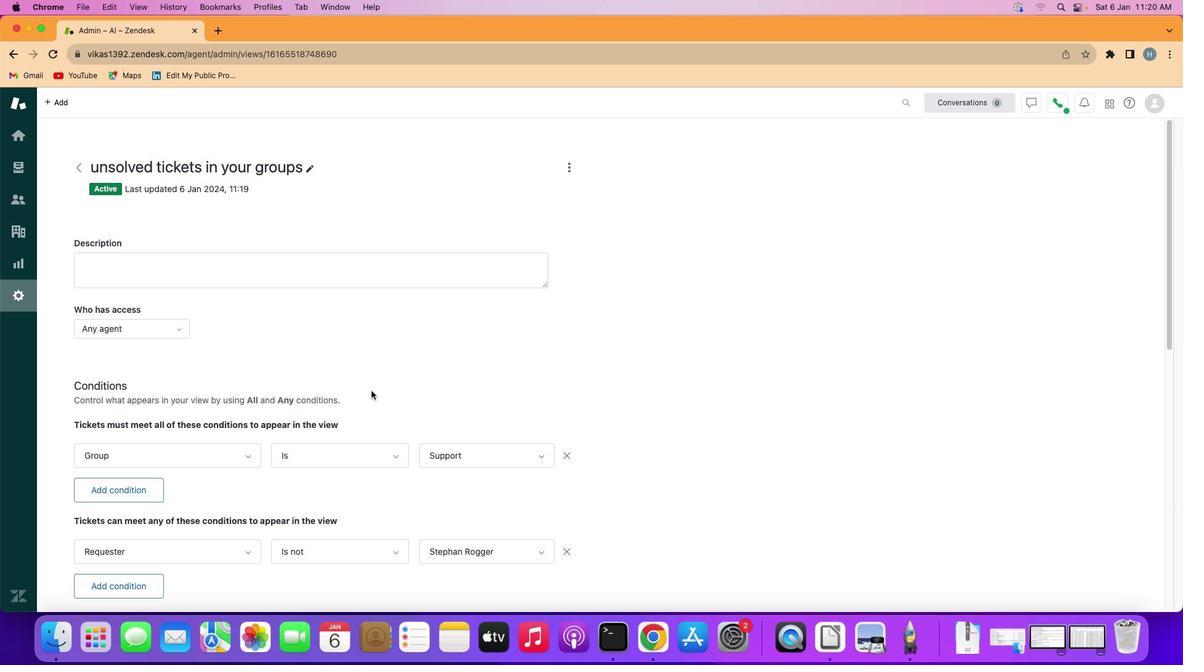 
Action: Mouse scrolled (382, 402) with delta (11, 11)
Screenshot: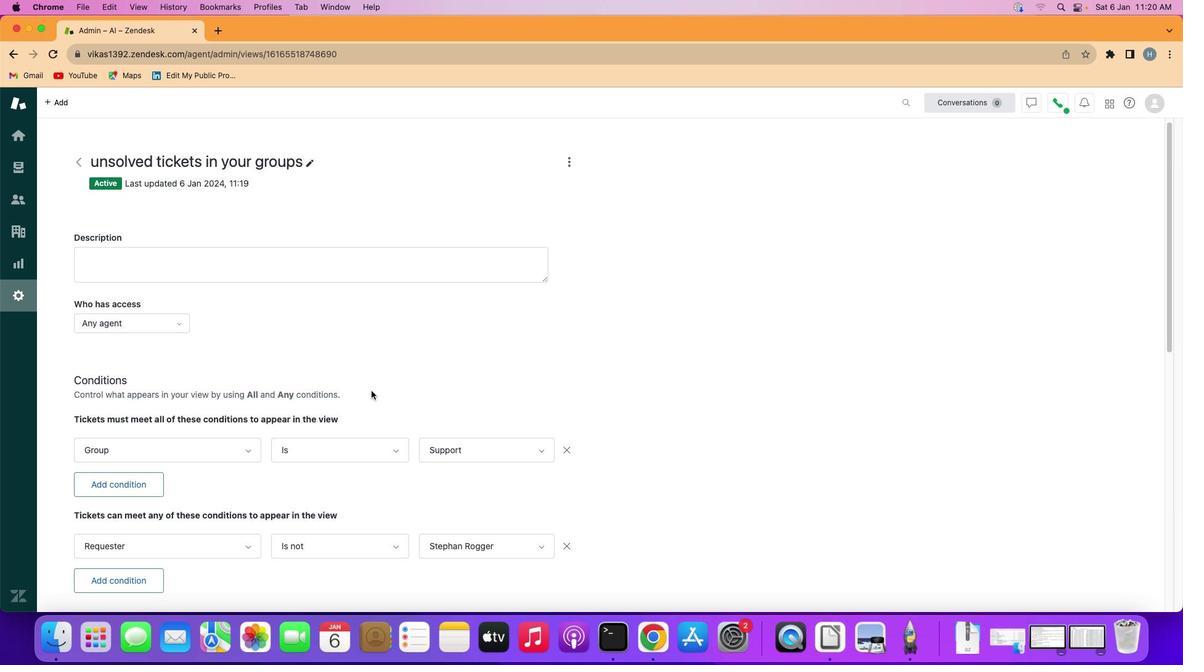 
Action: Mouse scrolled (382, 402) with delta (11, 11)
Screenshot: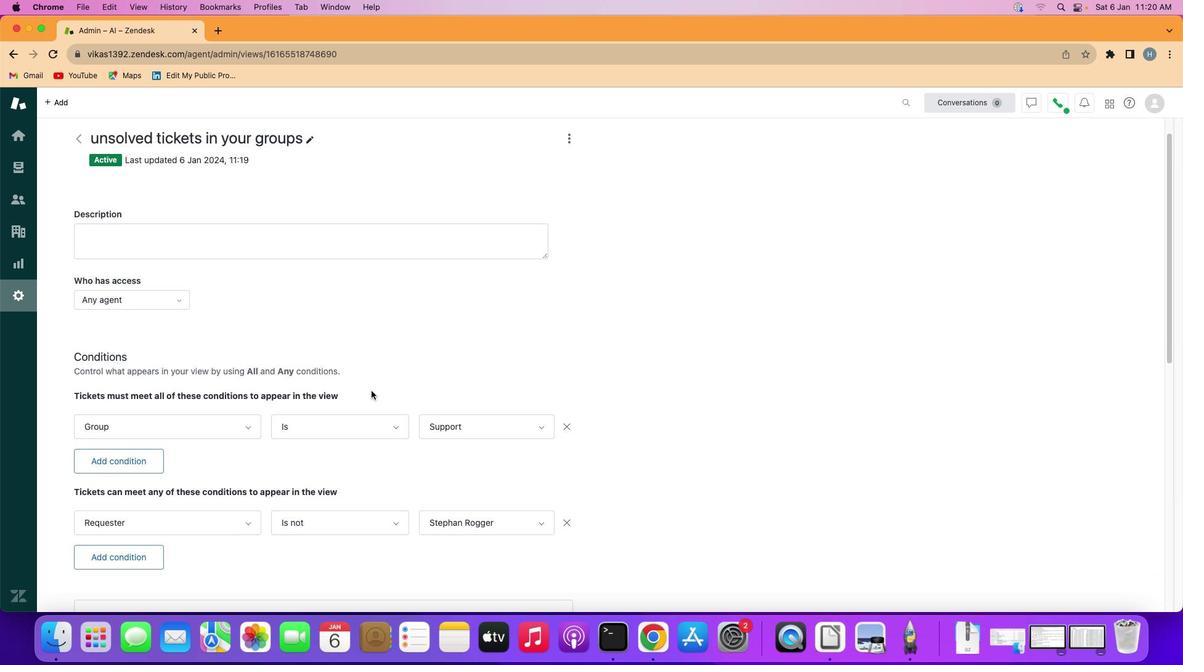 
Action: Mouse scrolled (382, 402) with delta (11, 11)
Screenshot: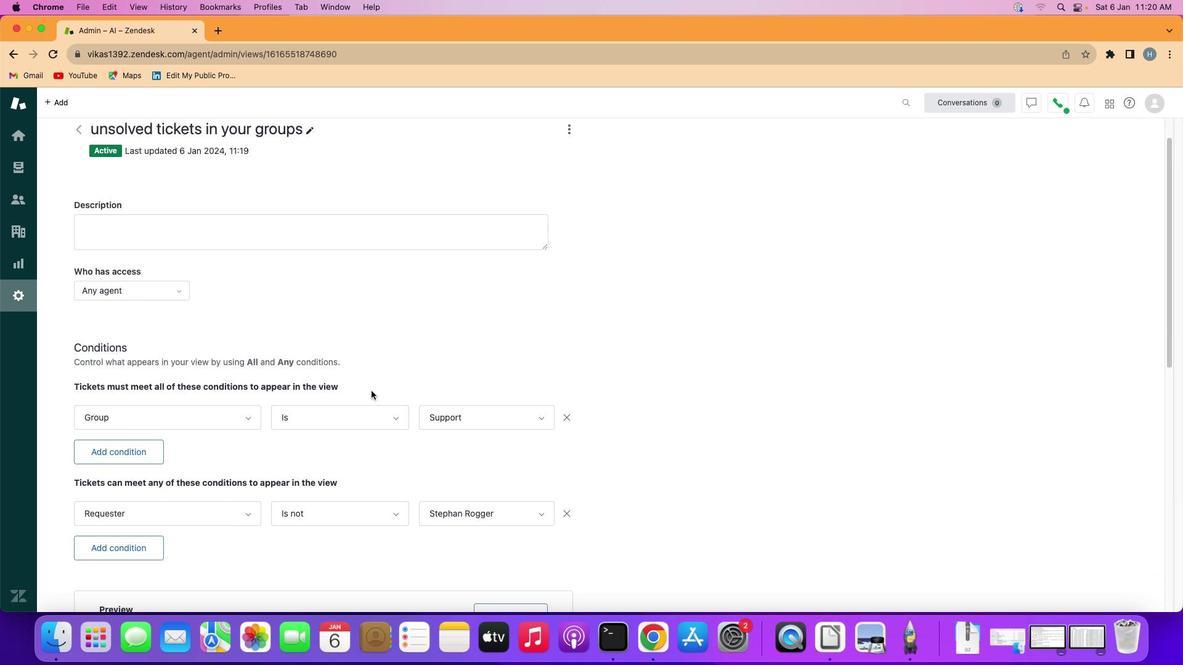 
Action: Mouse scrolled (382, 402) with delta (11, 10)
Screenshot: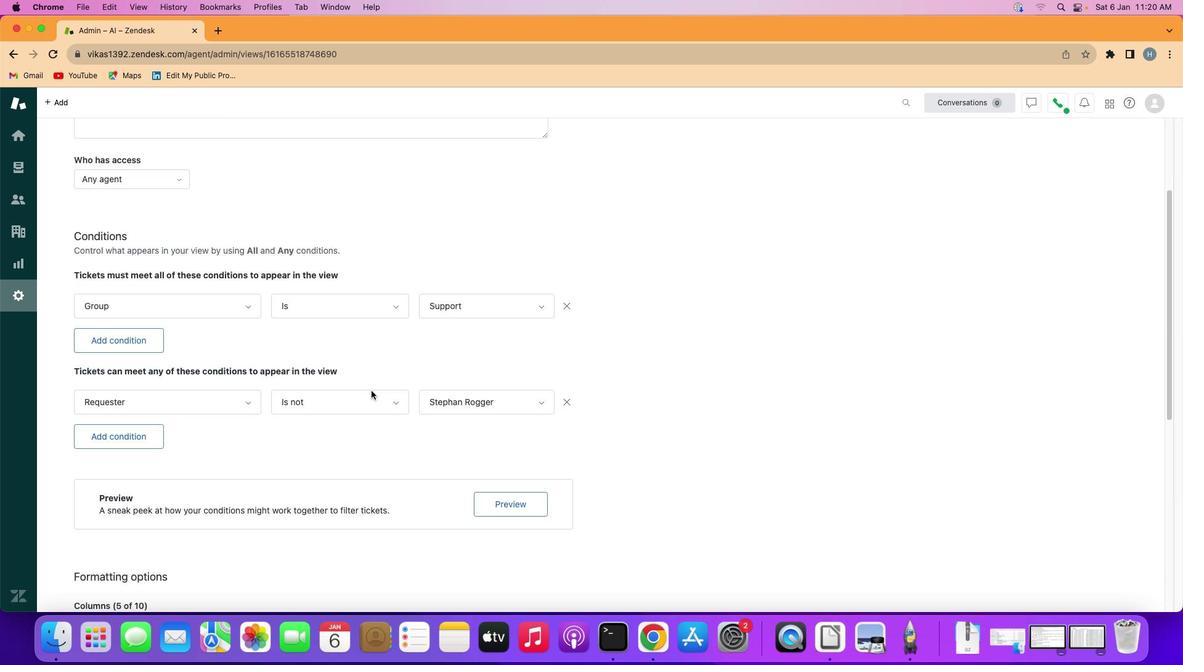
Action: Mouse scrolled (382, 402) with delta (11, 9)
Screenshot: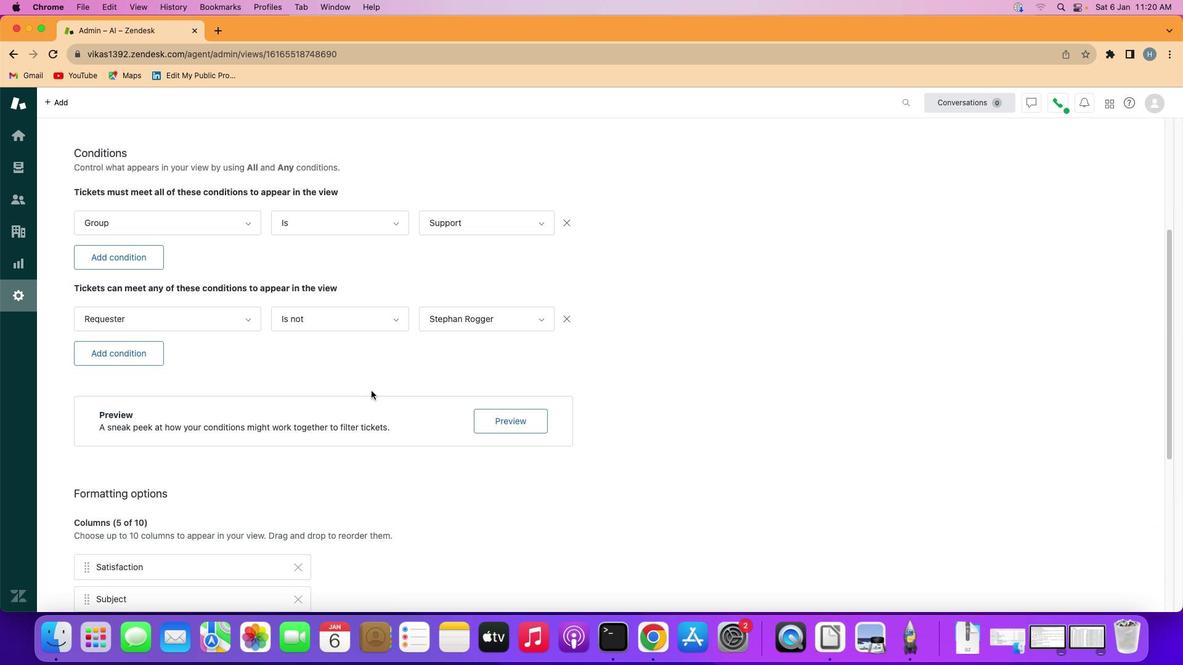 
Action: Mouse scrolled (382, 402) with delta (11, 9)
Screenshot: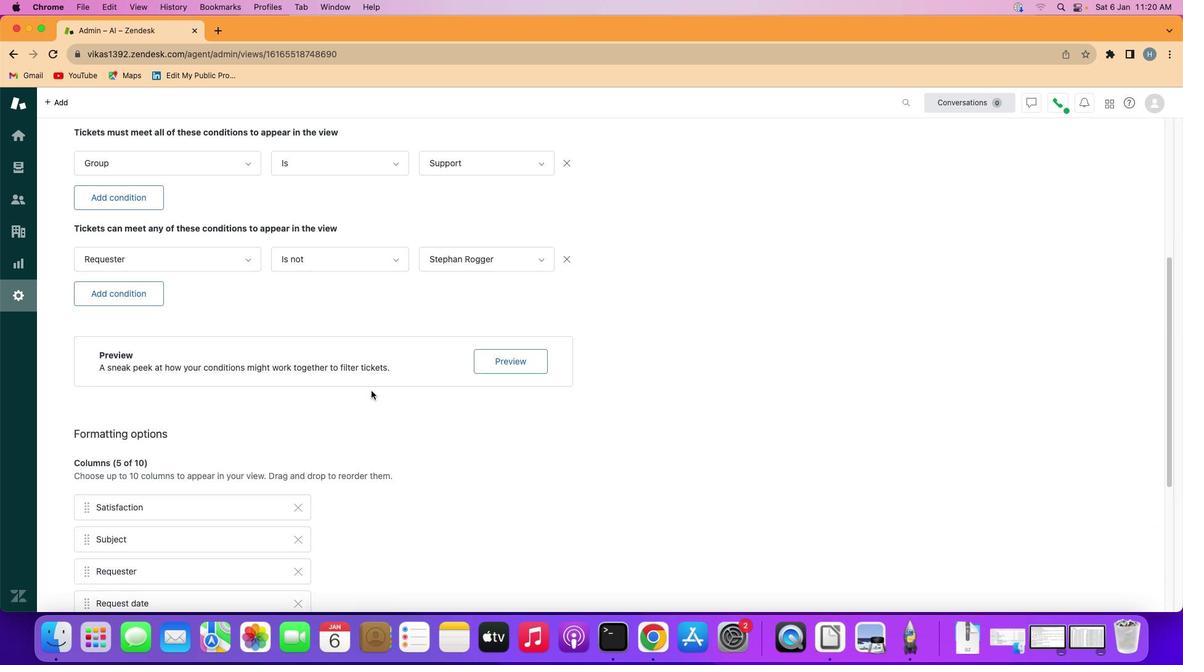 
Action: Mouse scrolled (382, 402) with delta (11, 11)
Screenshot: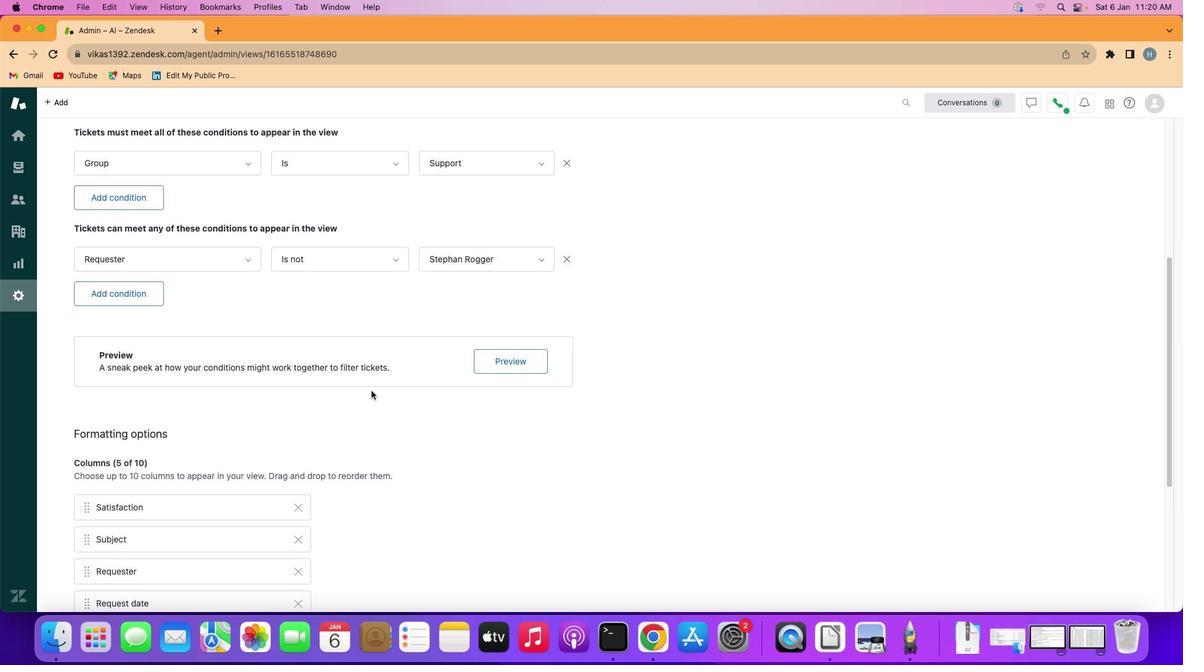 
Action: Mouse scrolled (382, 402) with delta (11, 12)
Screenshot: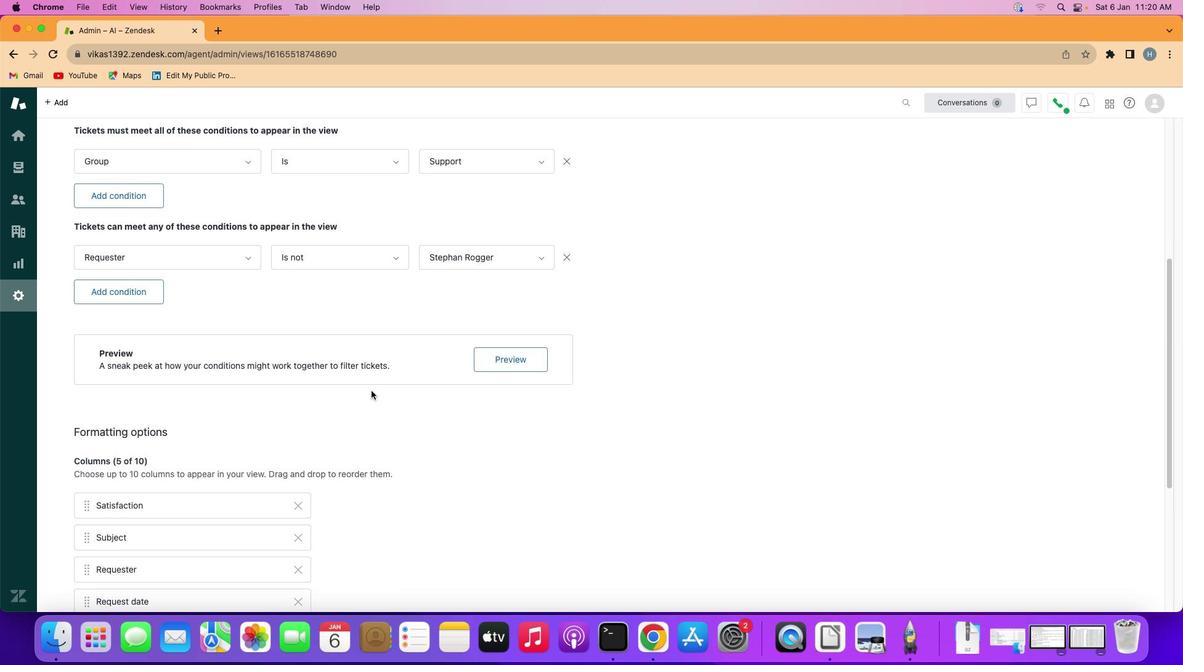 
Action: Mouse scrolled (382, 402) with delta (11, 10)
Screenshot: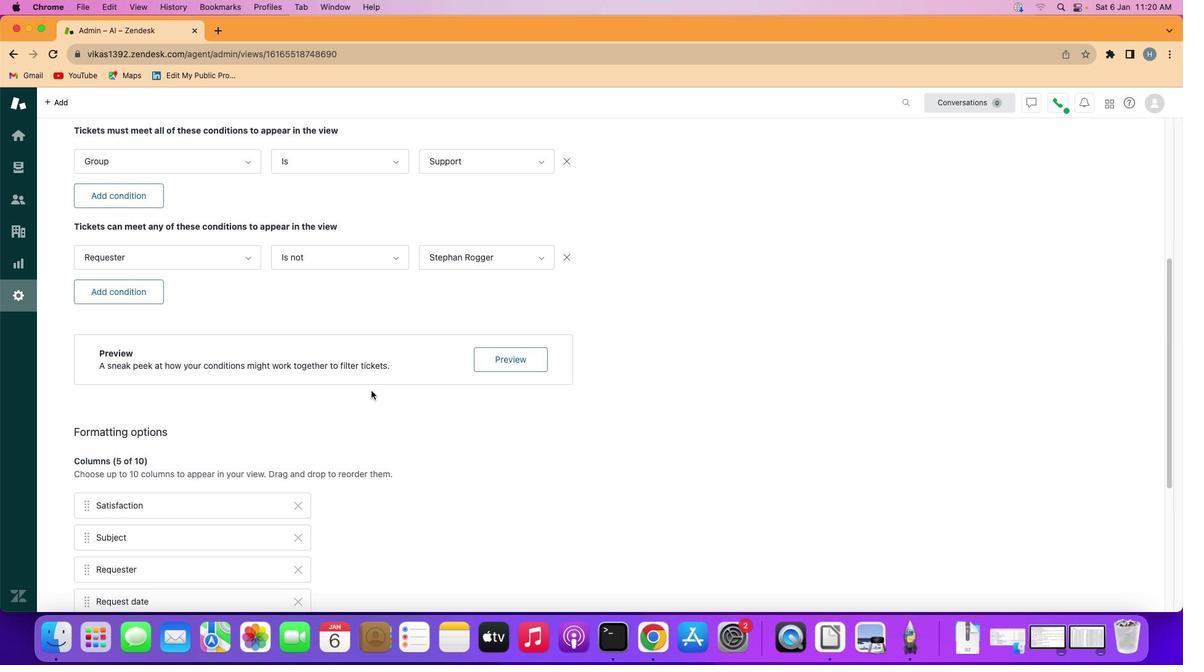 
Action: Mouse scrolled (382, 402) with delta (11, 12)
Screenshot: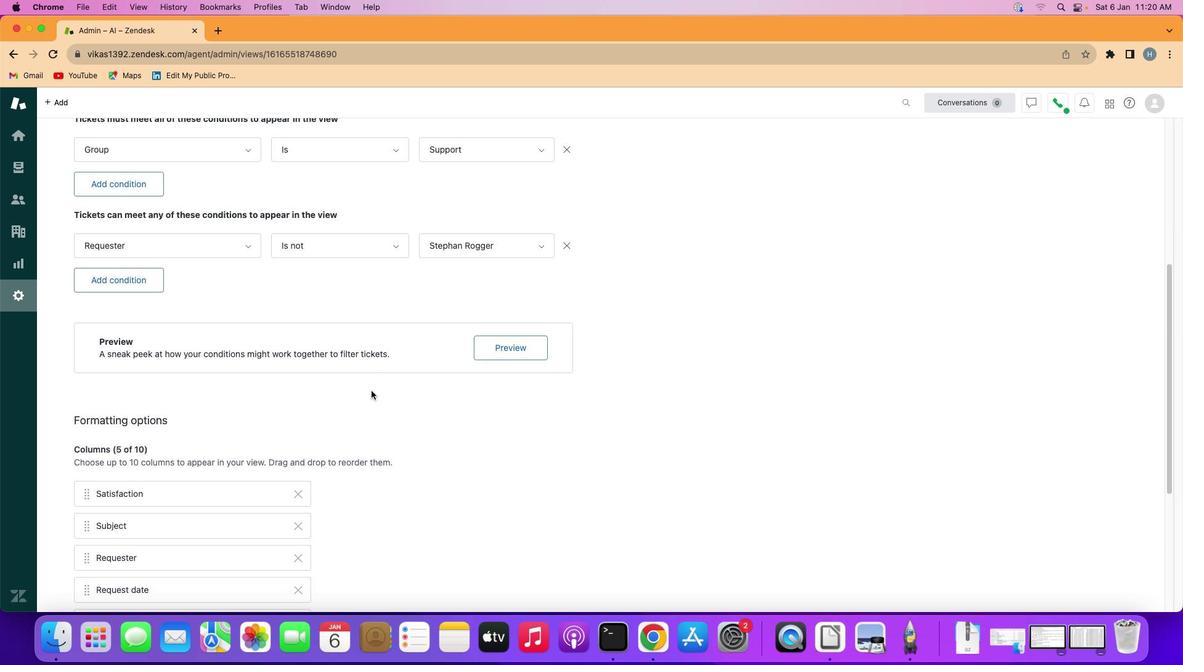 
Action: Mouse scrolled (382, 402) with delta (11, 10)
Screenshot: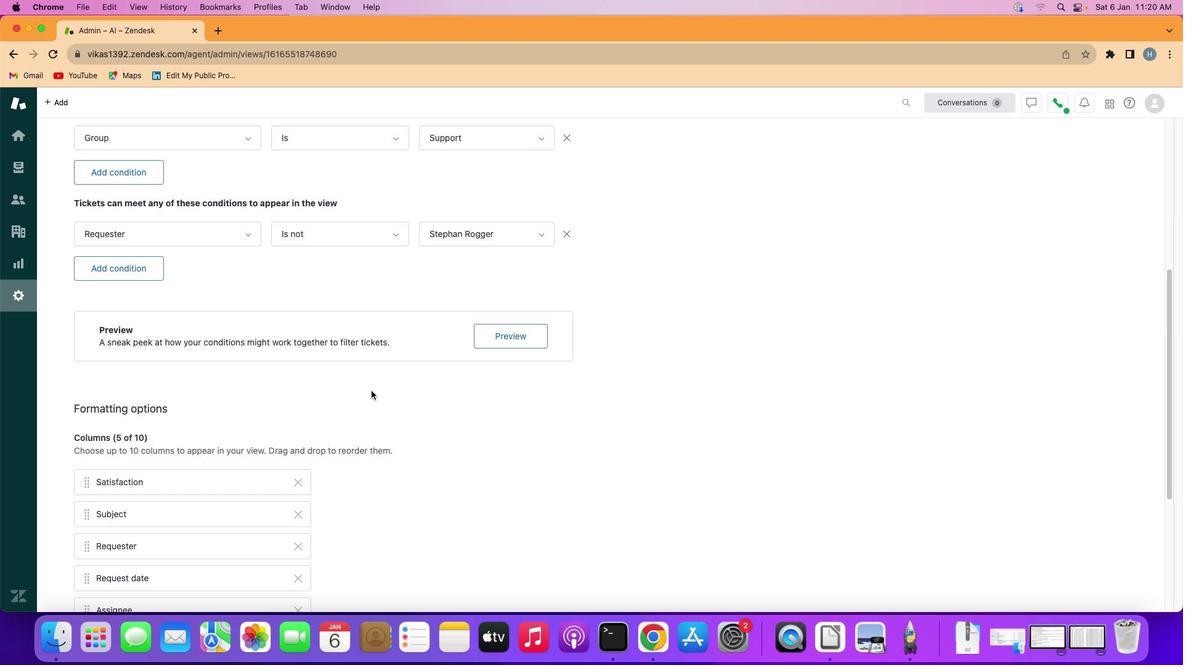 
Action: Mouse scrolled (382, 402) with delta (11, 11)
Screenshot: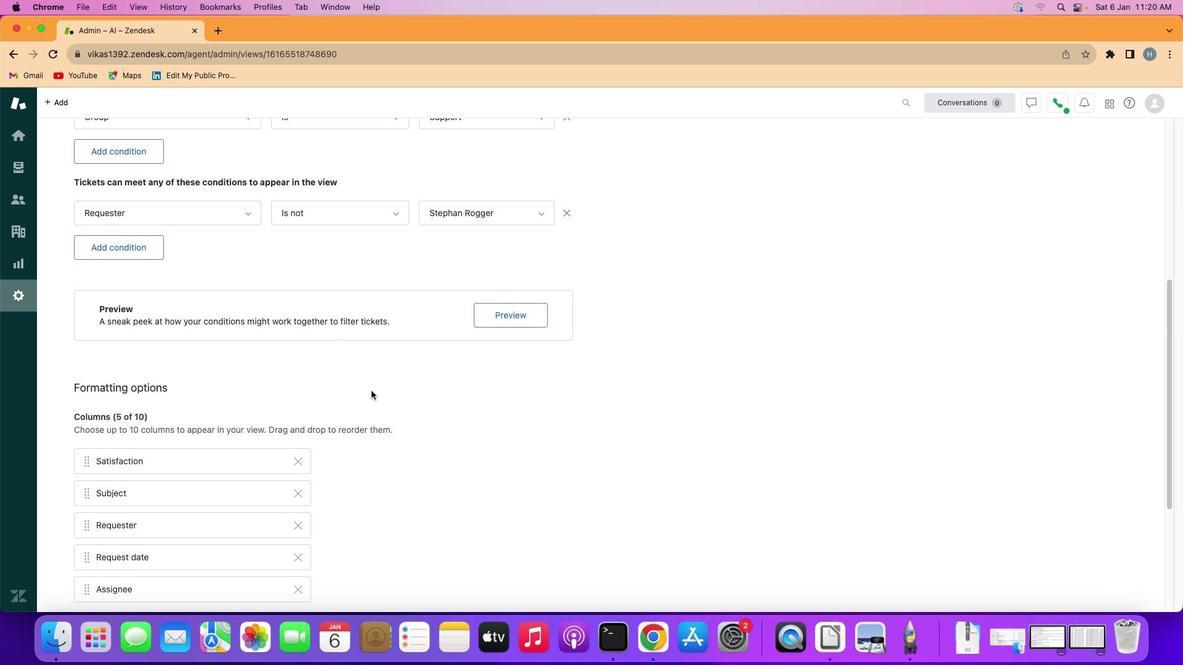 
Action: Mouse scrolled (382, 402) with delta (11, 11)
Screenshot: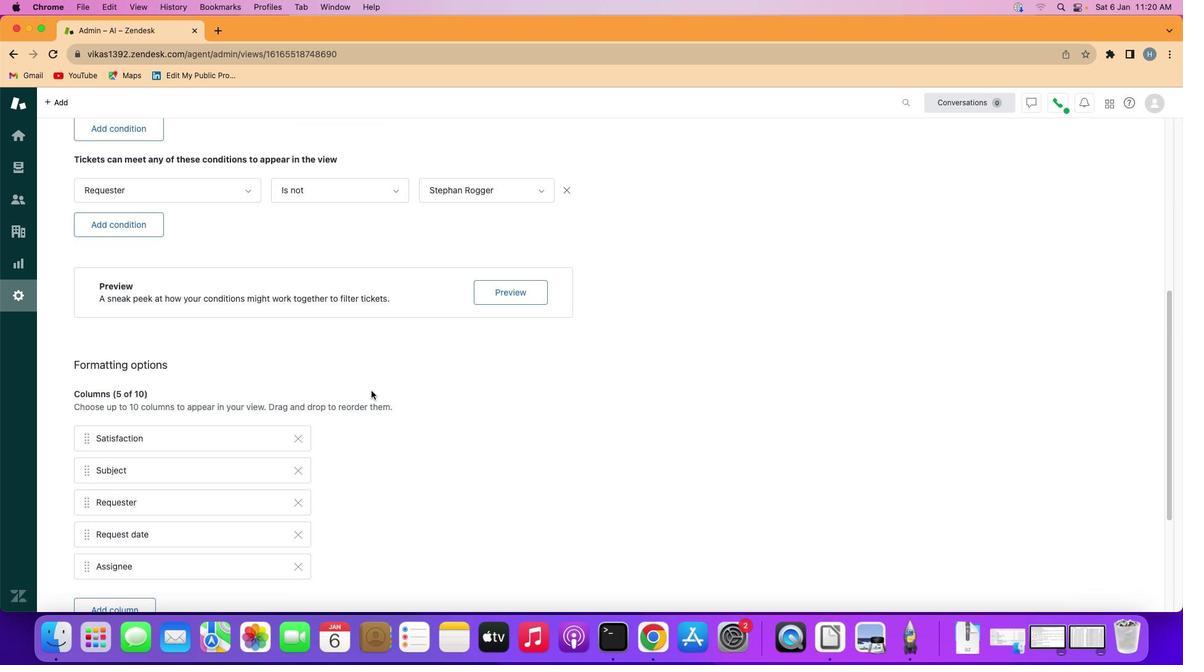
Action: Mouse scrolled (382, 402) with delta (11, 10)
Screenshot: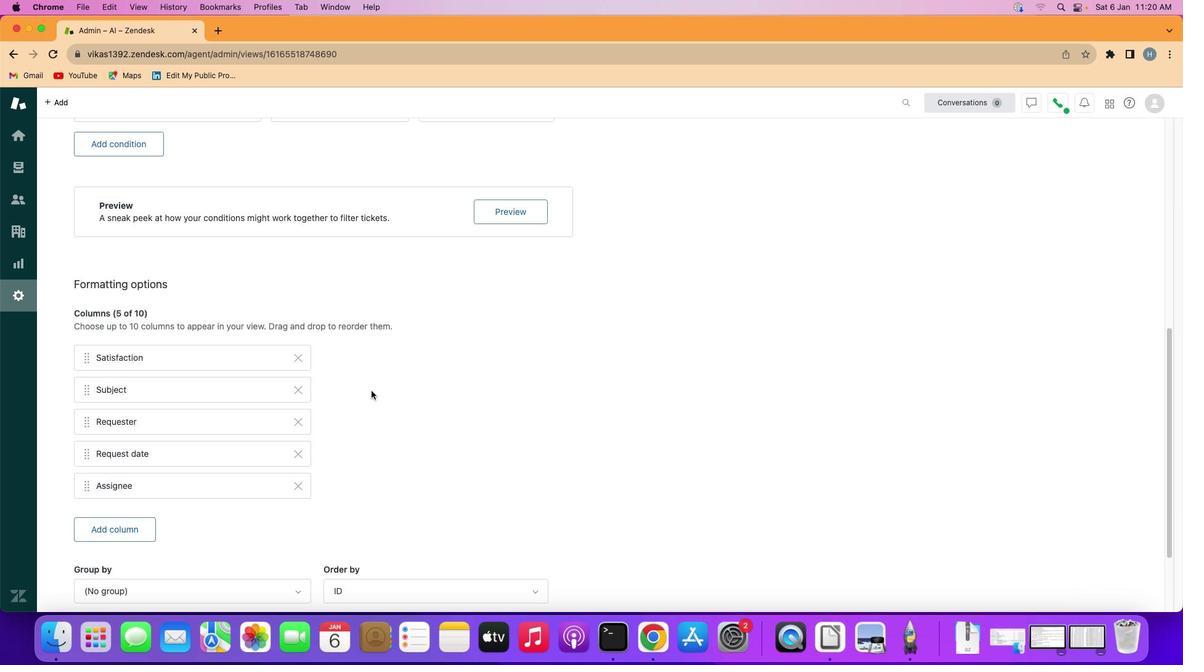 
Action: Mouse scrolled (382, 402) with delta (11, 9)
Screenshot: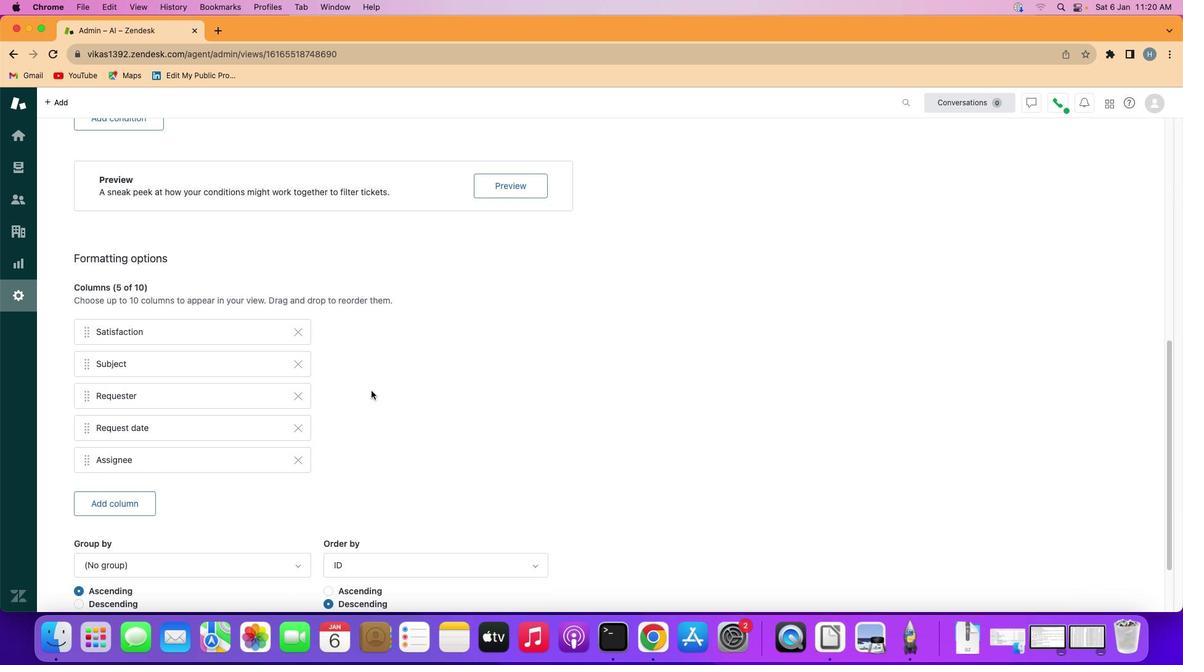 
Action: Mouse scrolled (382, 402) with delta (11, 12)
Screenshot: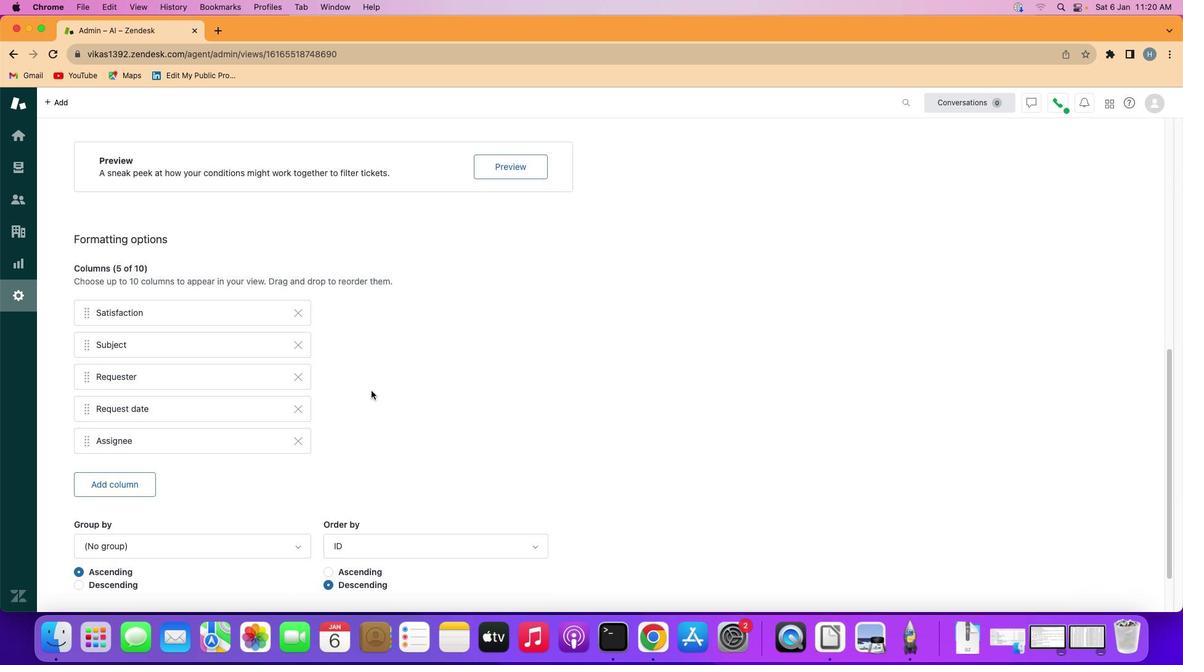 
Action: Mouse scrolled (382, 402) with delta (11, 11)
Screenshot: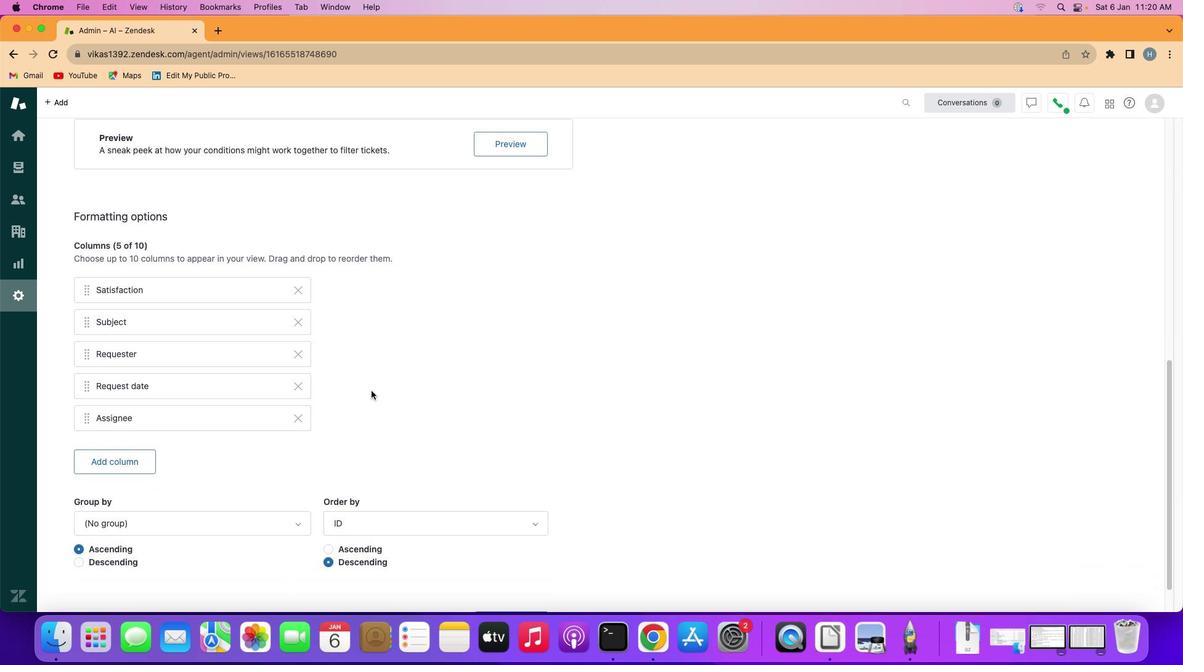 
Action: Mouse scrolled (382, 402) with delta (11, 11)
Screenshot: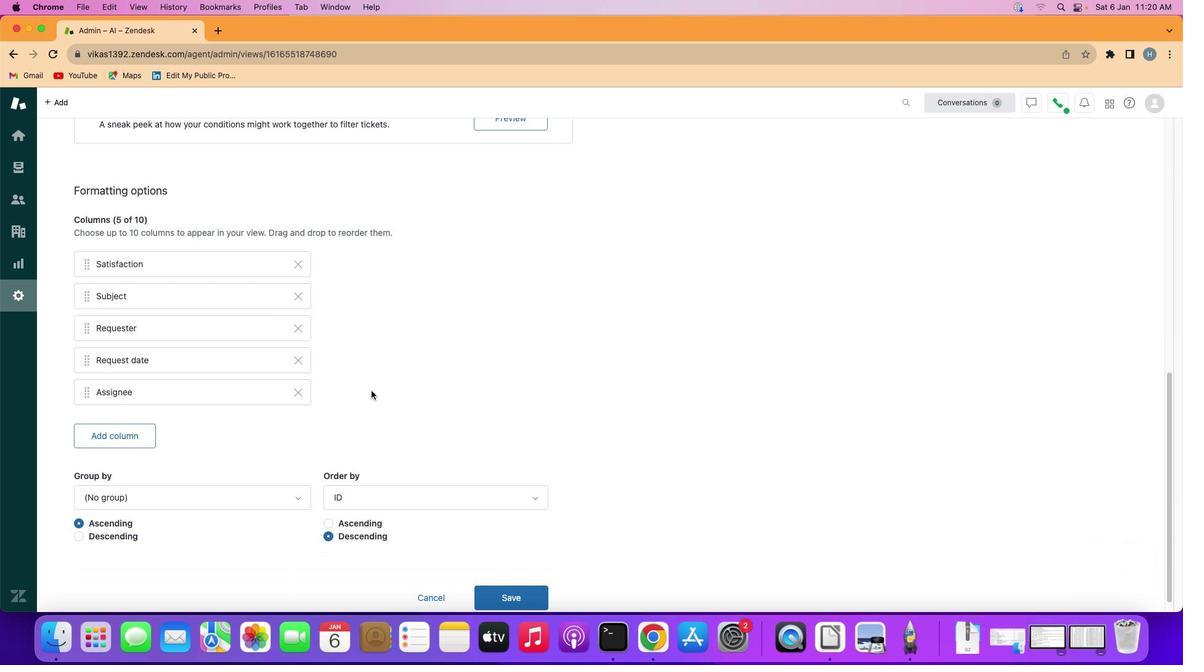 
Action: Mouse scrolled (382, 402) with delta (11, 11)
Screenshot: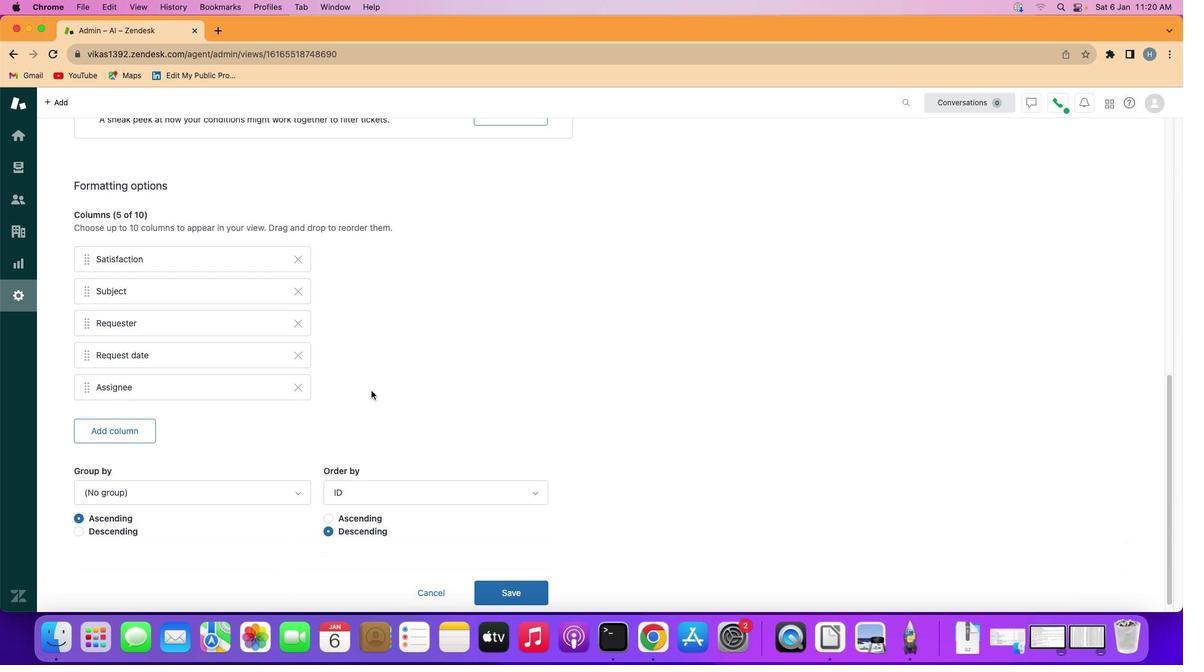 
Action: Mouse scrolled (382, 402) with delta (11, 11)
Screenshot: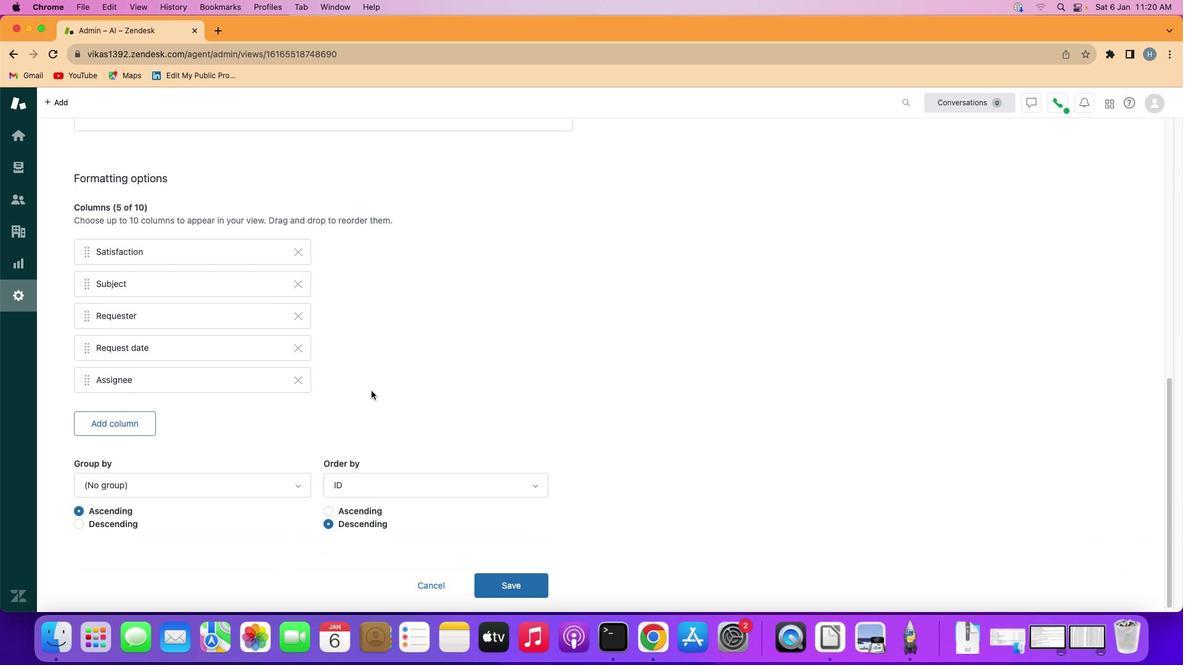 
Action: Mouse scrolled (382, 402) with delta (11, 11)
Screenshot: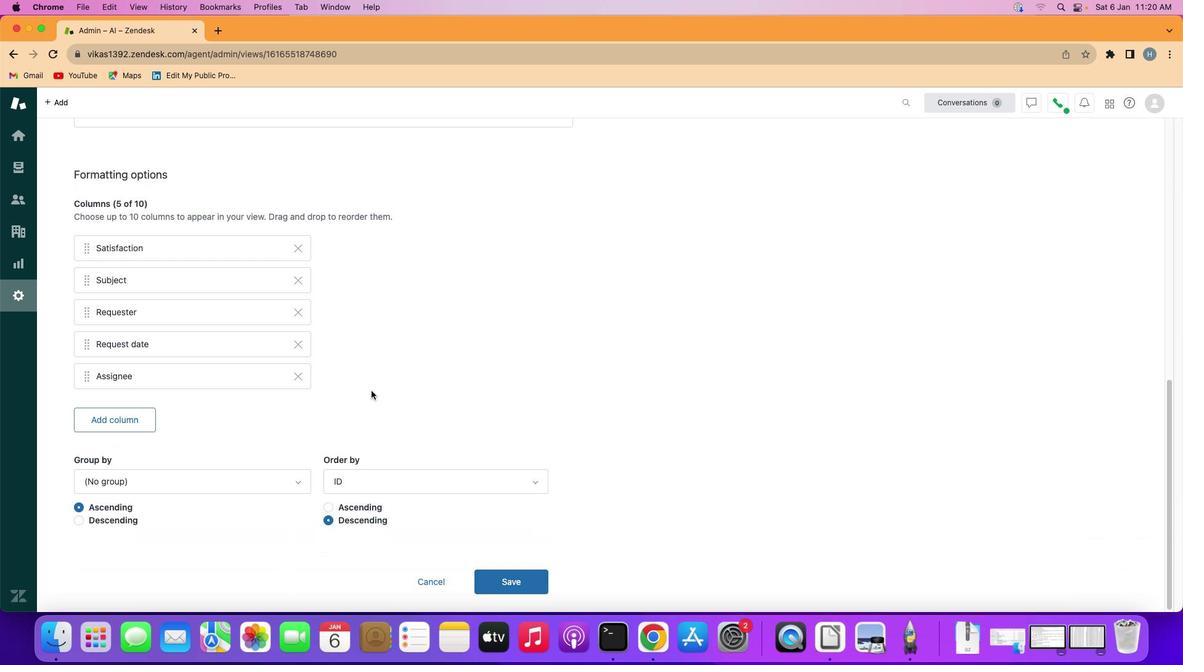 
Action: Mouse moved to (269, 494)
Screenshot: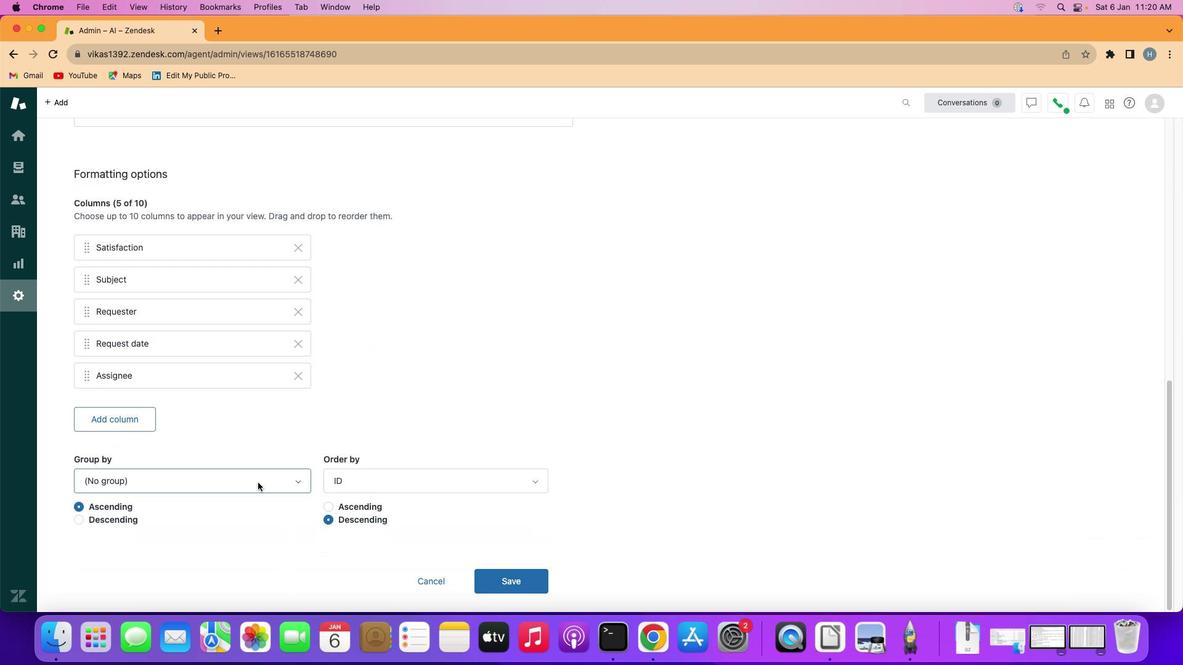 
Action: Mouse pressed left at (269, 494)
Screenshot: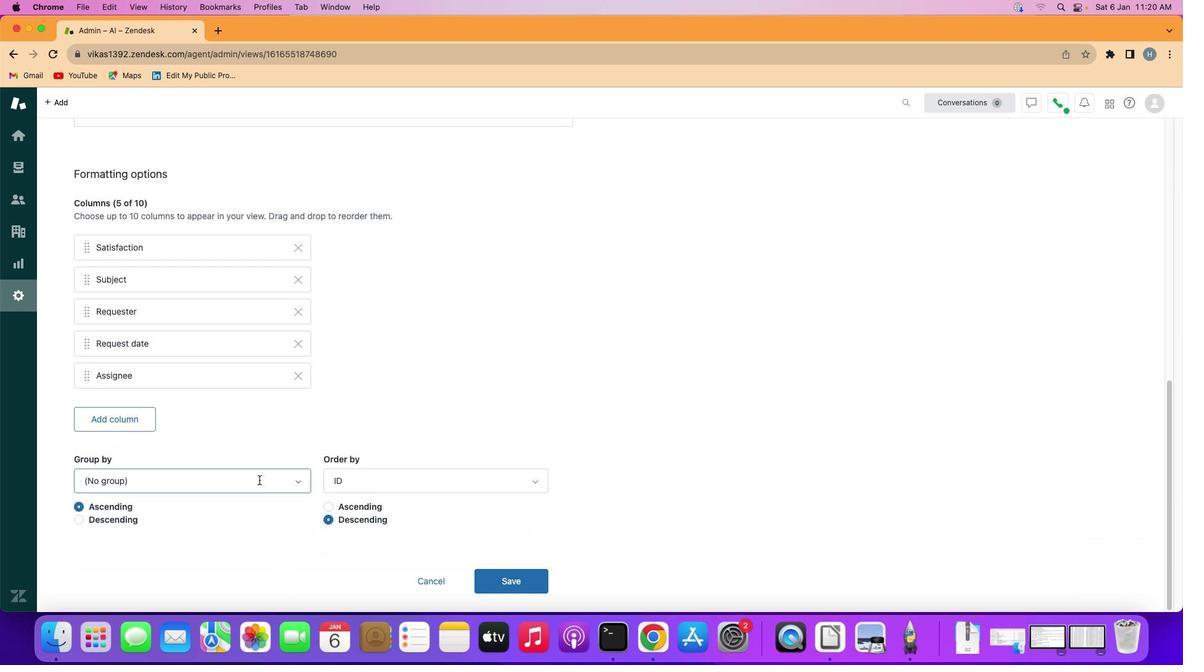 
Action: Mouse moved to (241, 248)
Screenshot: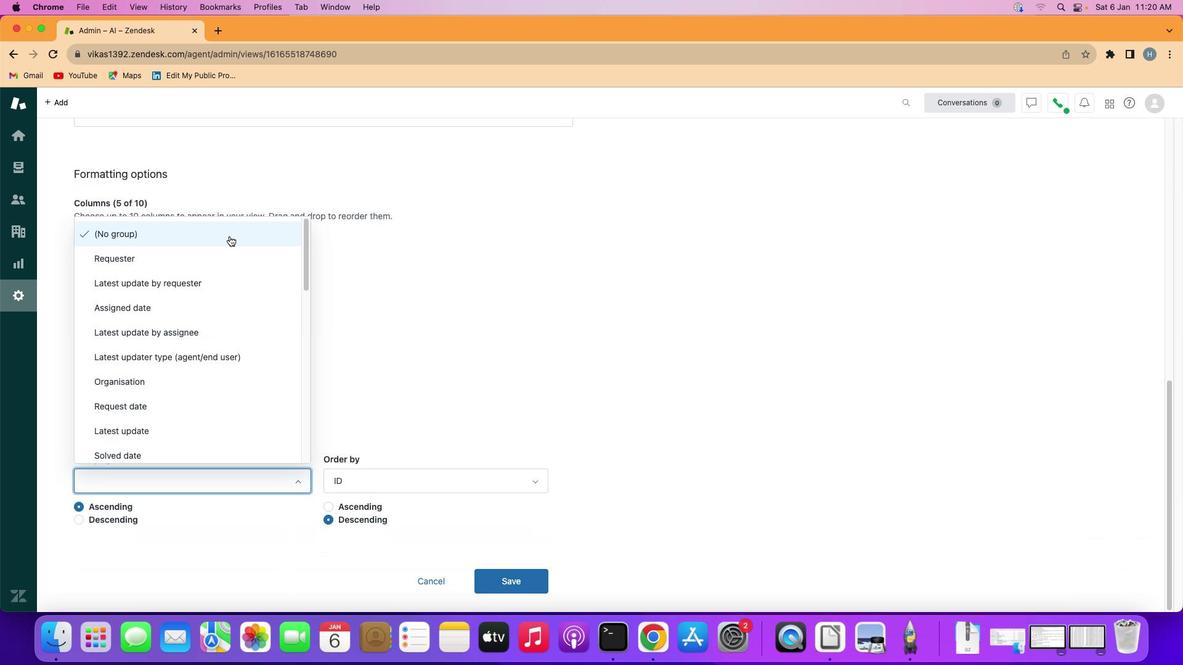 
Action: Mouse pressed left at (241, 248)
Screenshot: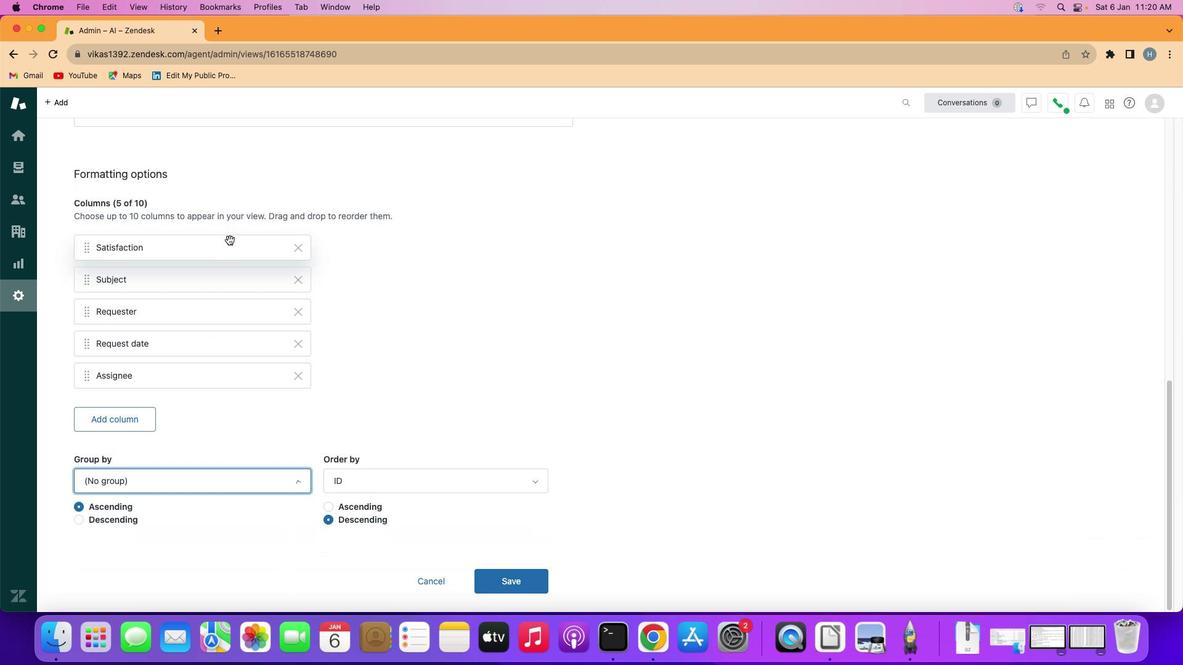 
Action: Mouse moved to (90, 530)
Screenshot: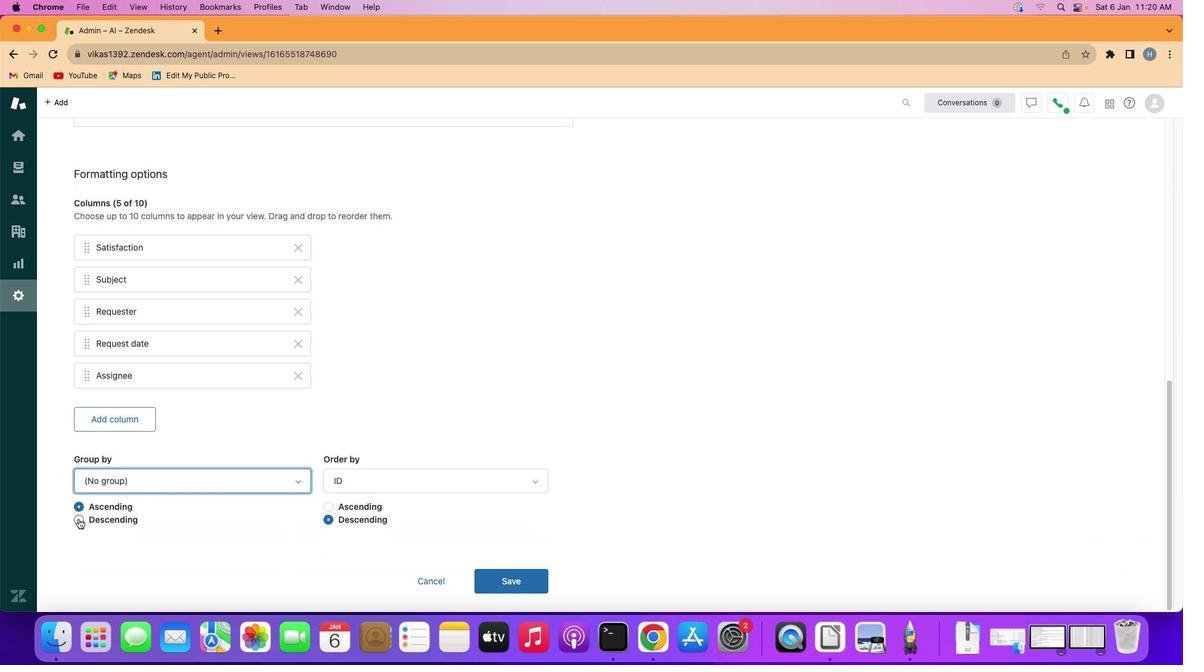 
Action: Mouse pressed left at (90, 530)
Screenshot: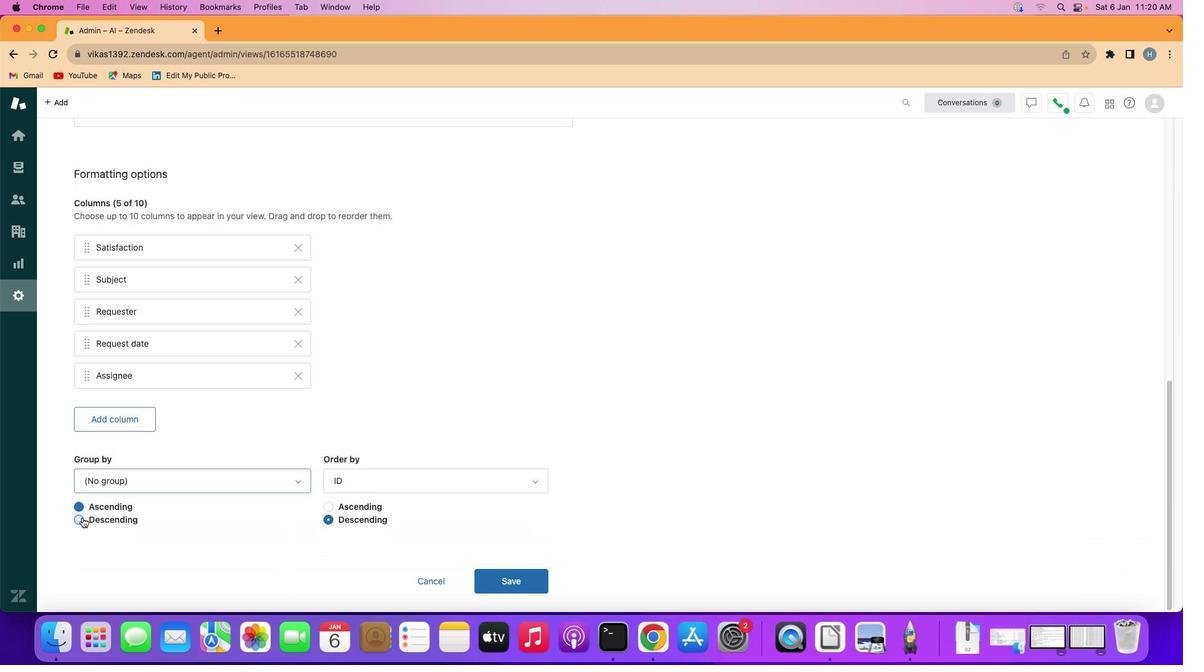 
Action: Mouse moved to (531, 591)
Screenshot: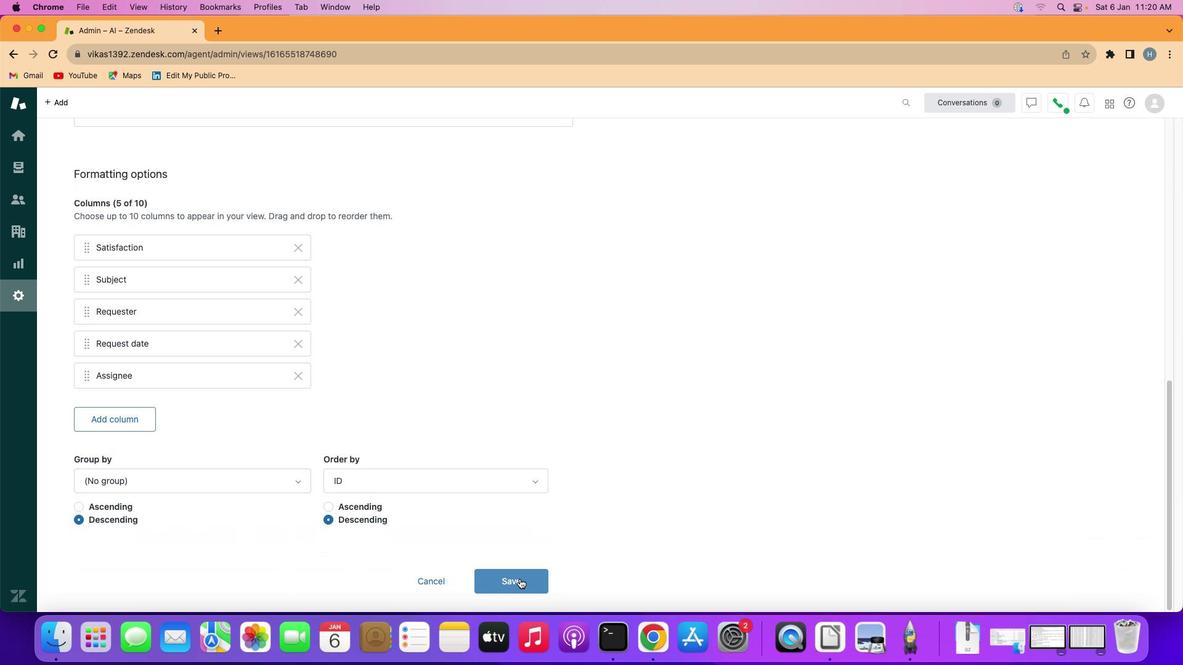 
Action: Mouse pressed left at (531, 591)
Screenshot: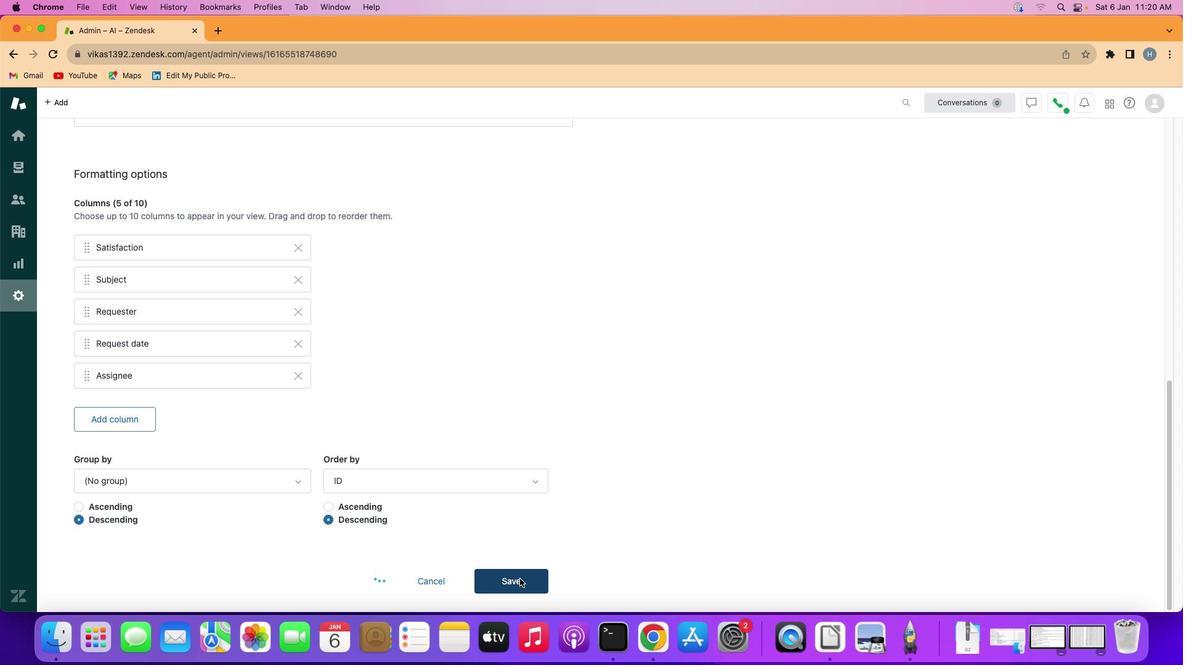
Action: Mouse moved to (461, 400)
Screenshot: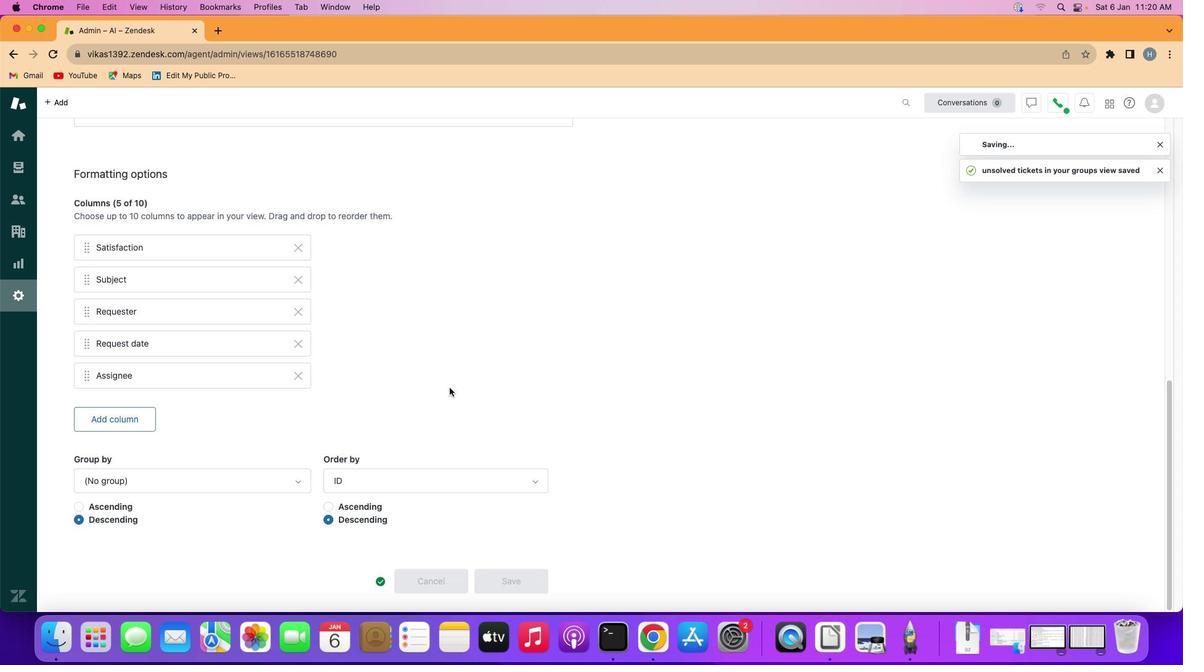 
